 Task: Look for space in Bet Shemesh, Israel from 5th July, 2023 to 10th July, 2023 for 4 adults in price range Rs.9000 to Rs.14000. Place can be entire place with 2 bedrooms having 4 beds and 2 bathrooms. Property type can be house, flat, guest house. Amenities needed are: washing machine. Booking option can be shelf check-in. Required host language is English.
Action: Mouse moved to (430, 50)
Screenshot: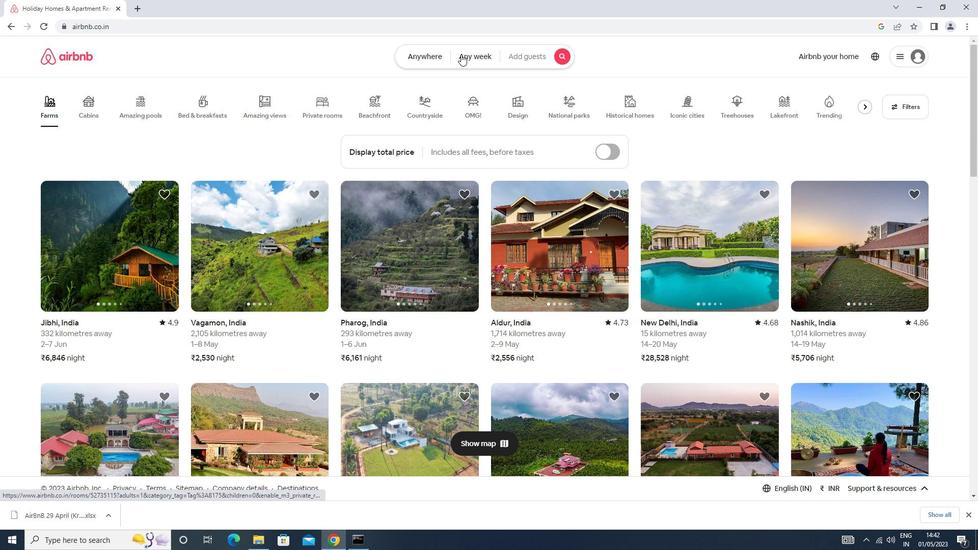 
Action: Mouse pressed left at (430, 50)
Screenshot: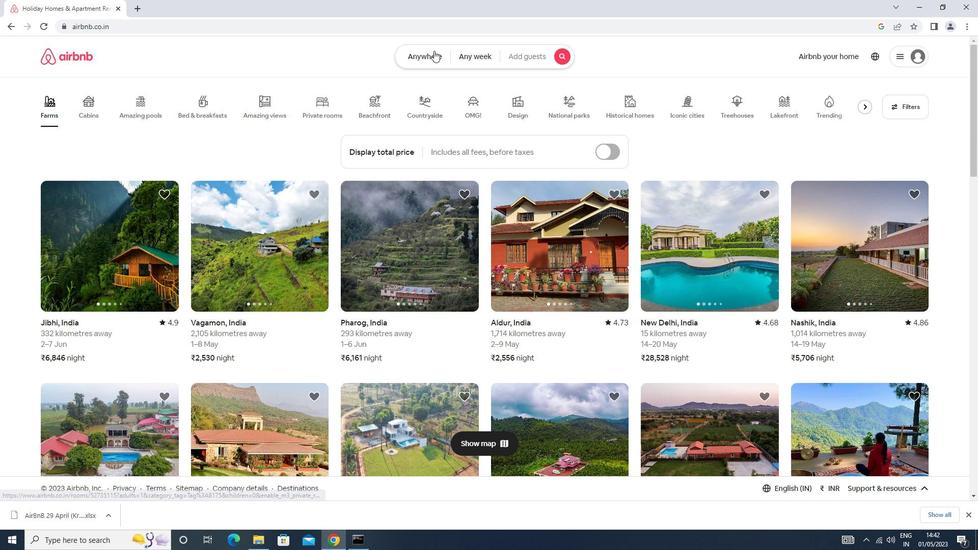 
Action: Mouse moved to (404, 96)
Screenshot: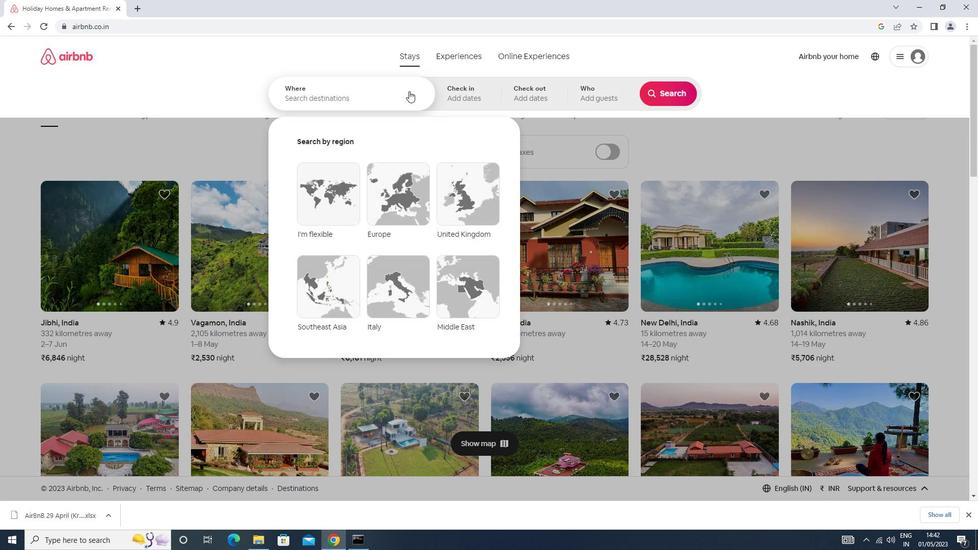 
Action: Mouse pressed left at (404, 96)
Screenshot: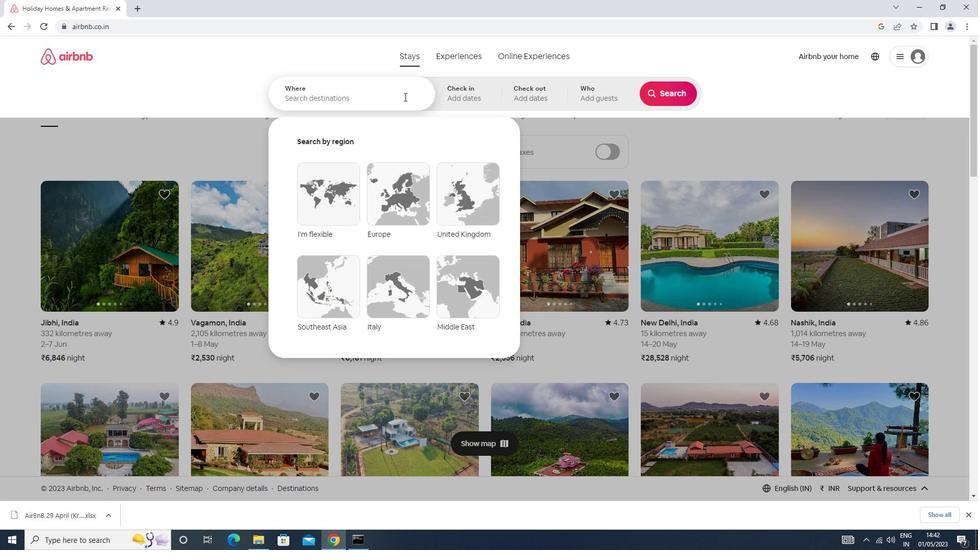 
Action: Mouse moved to (403, 96)
Screenshot: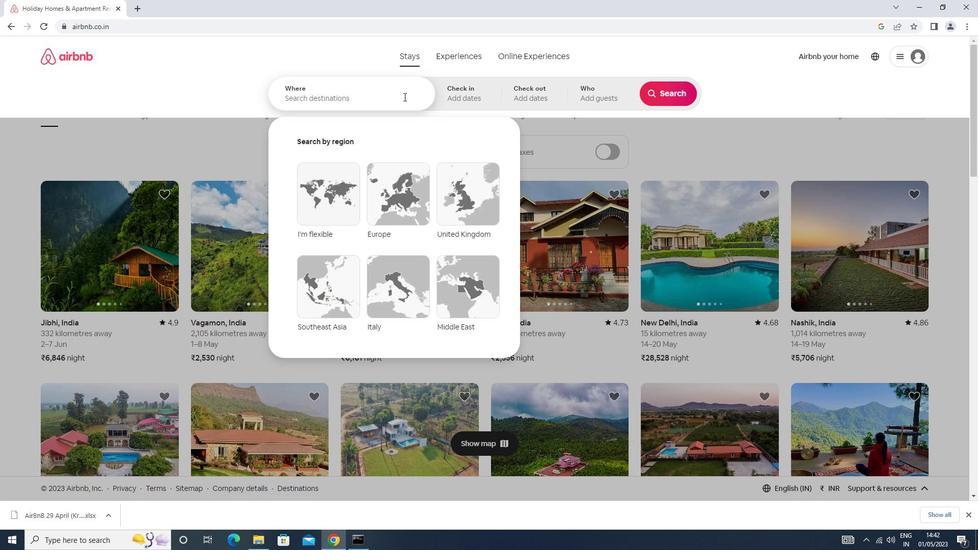 
Action: Key pressed bet<Key.space>shemesh<Key.down><Key.enter>
Screenshot: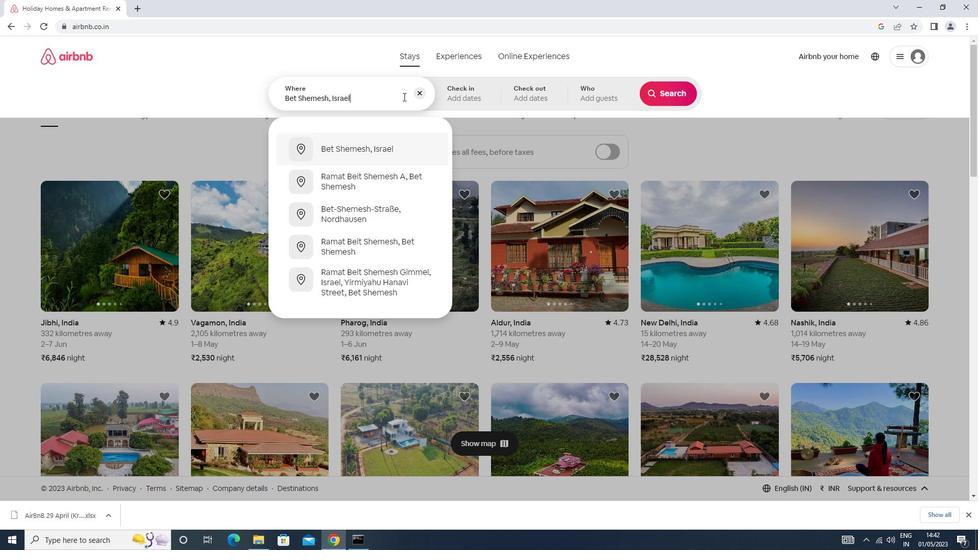 
Action: Mouse moved to (664, 170)
Screenshot: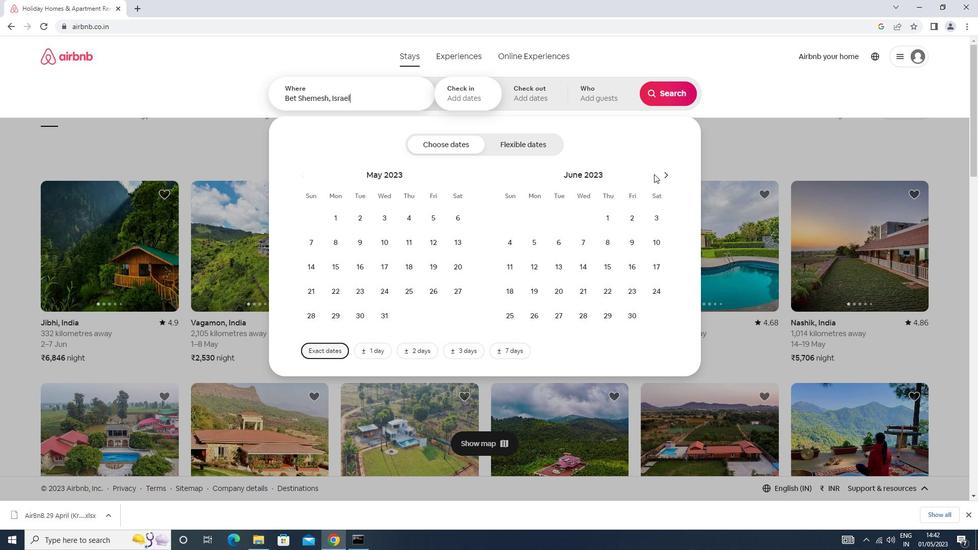 
Action: Mouse pressed left at (664, 170)
Screenshot: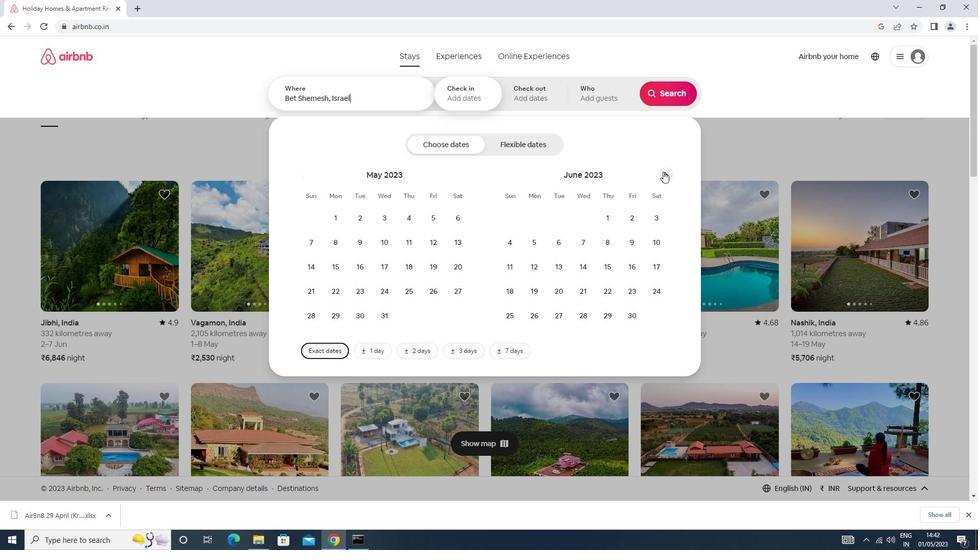
Action: Mouse moved to (586, 238)
Screenshot: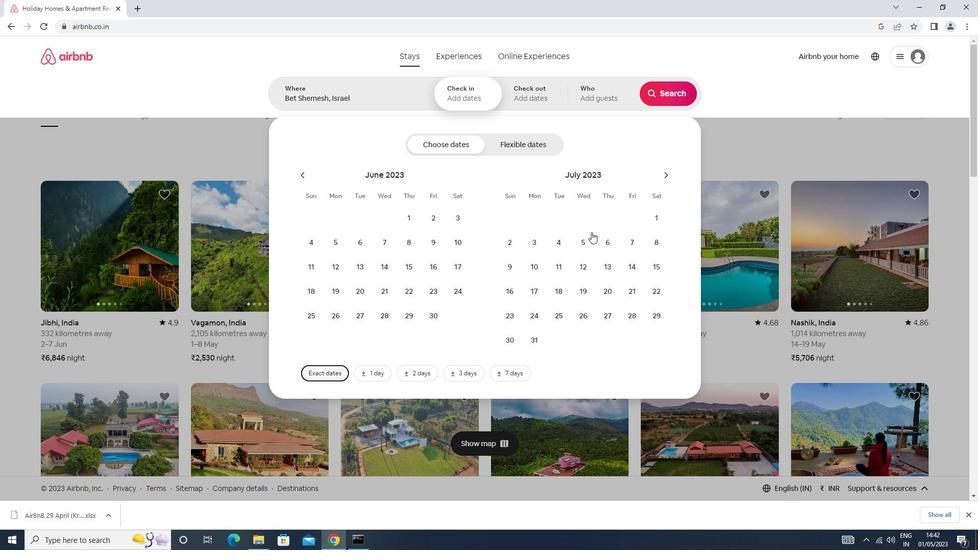 
Action: Mouse pressed left at (586, 238)
Screenshot: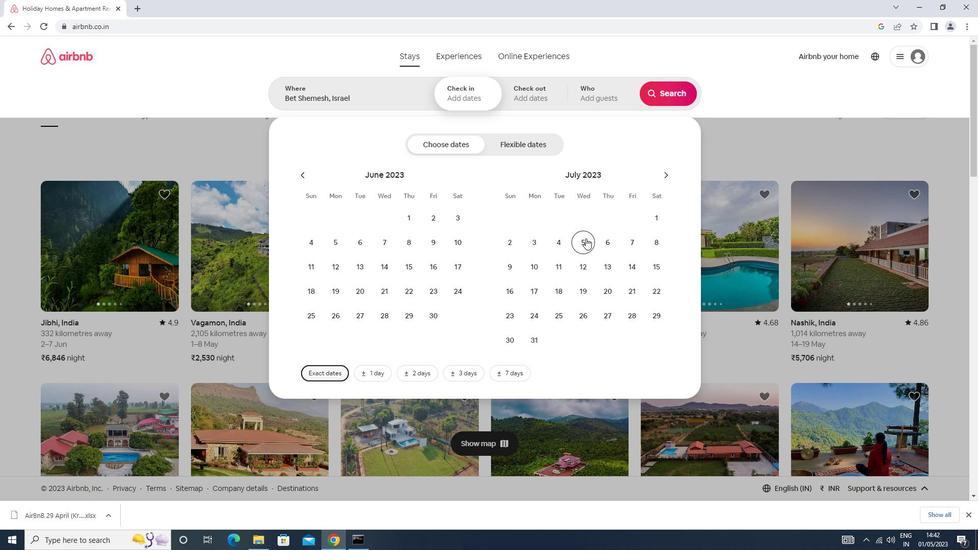 
Action: Mouse moved to (533, 262)
Screenshot: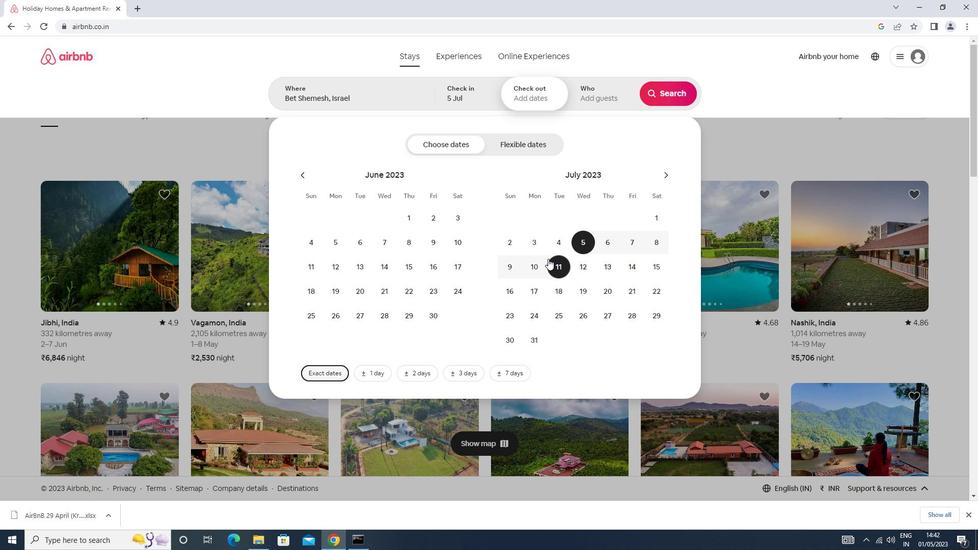 
Action: Mouse pressed left at (533, 262)
Screenshot: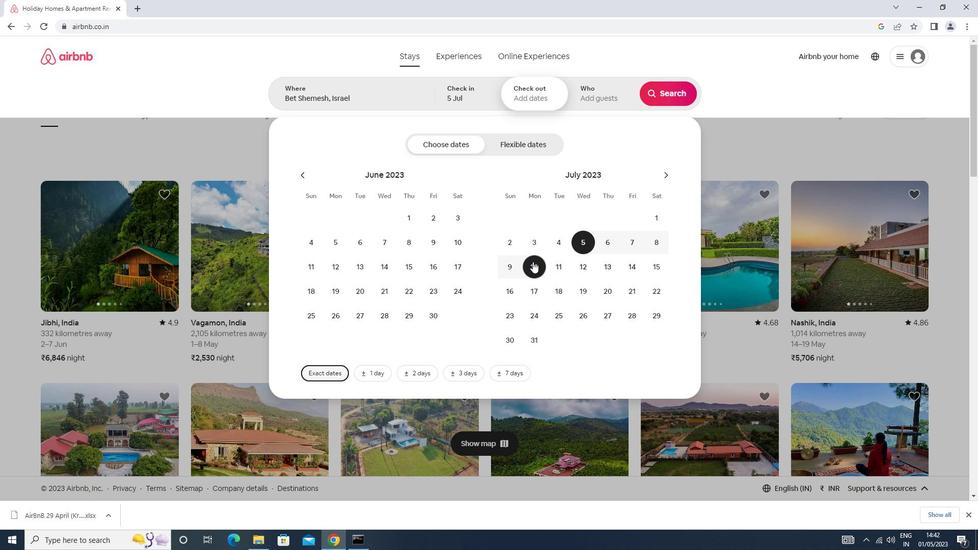 
Action: Mouse moved to (585, 97)
Screenshot: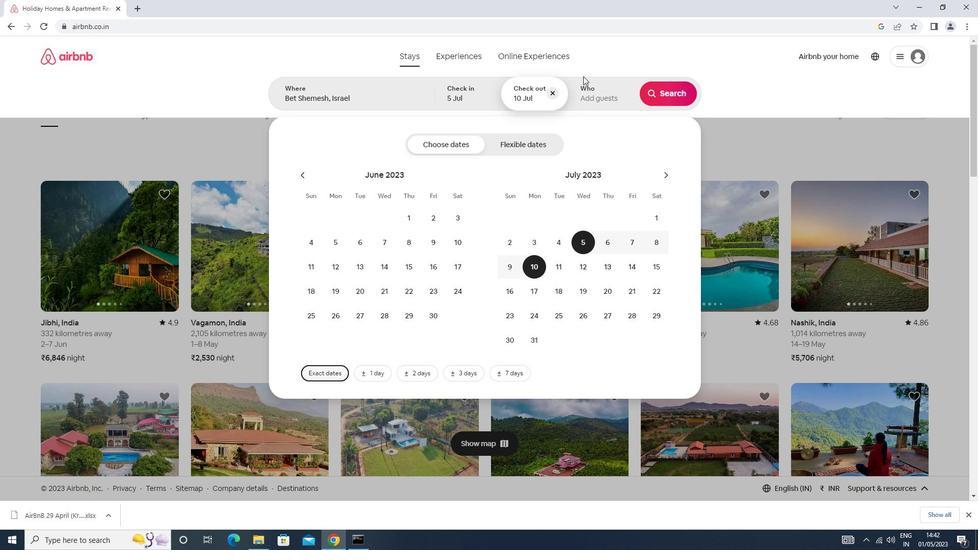 
Action: Mouse pressed left at (585, 97)
Screenshot: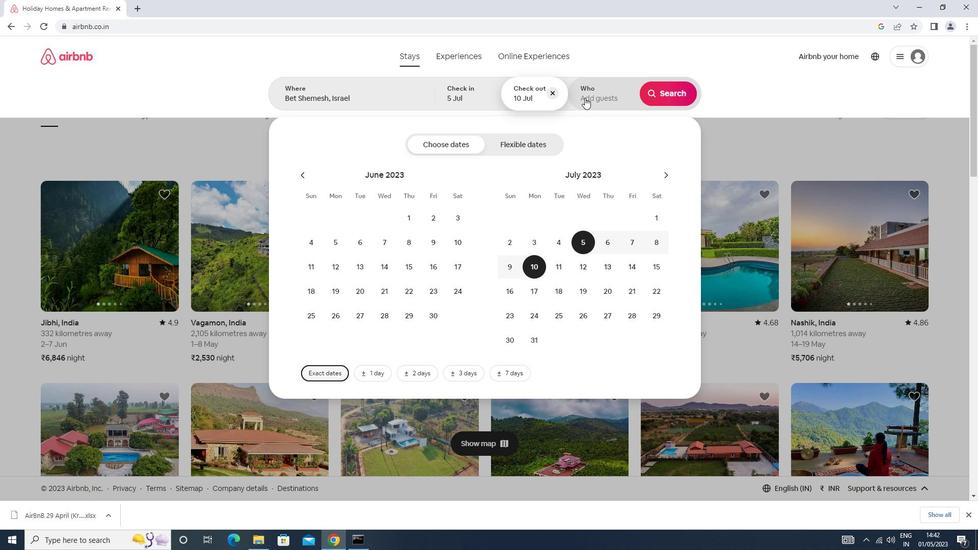 
Action: Mouse moved to (676, 145)
Screenshot: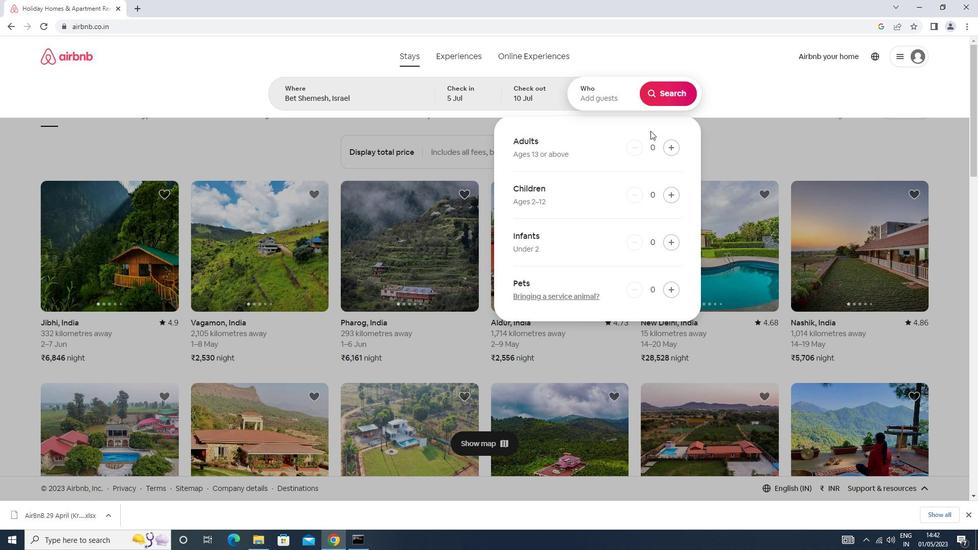 
Action: Mouse pressed left at (676, 145)
Screenshot: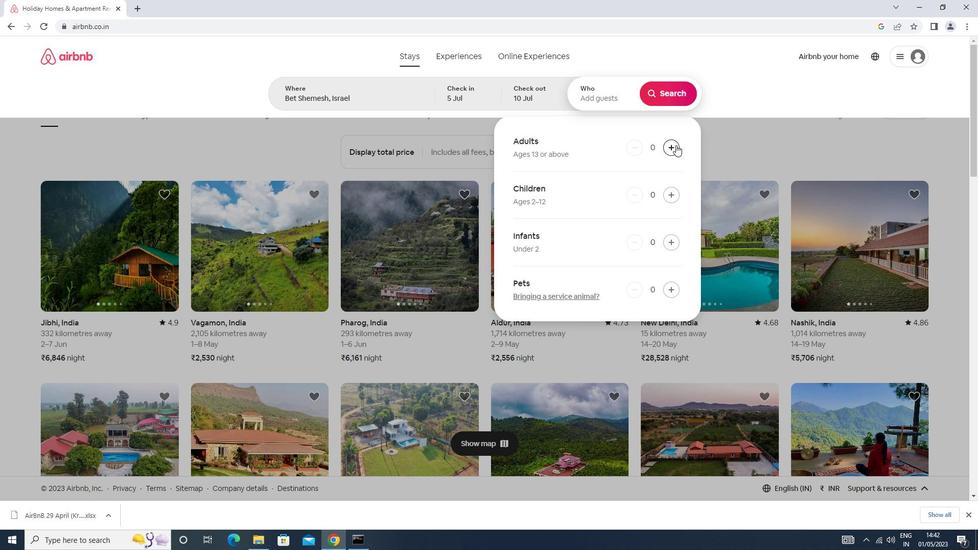 
Action: Mouse moved to (676, 145)
Screenshot: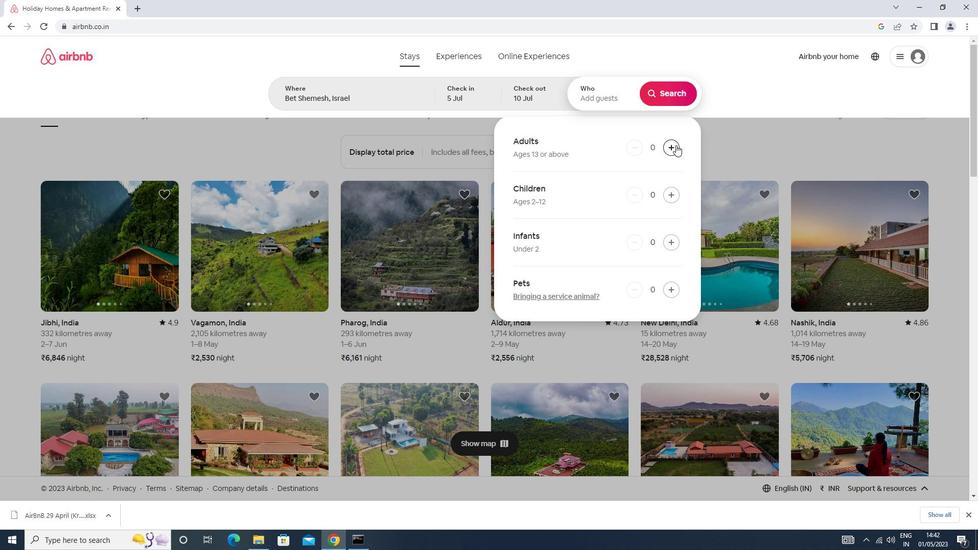 
Action: Mouse pressed left at (676, 145)
Screenshot: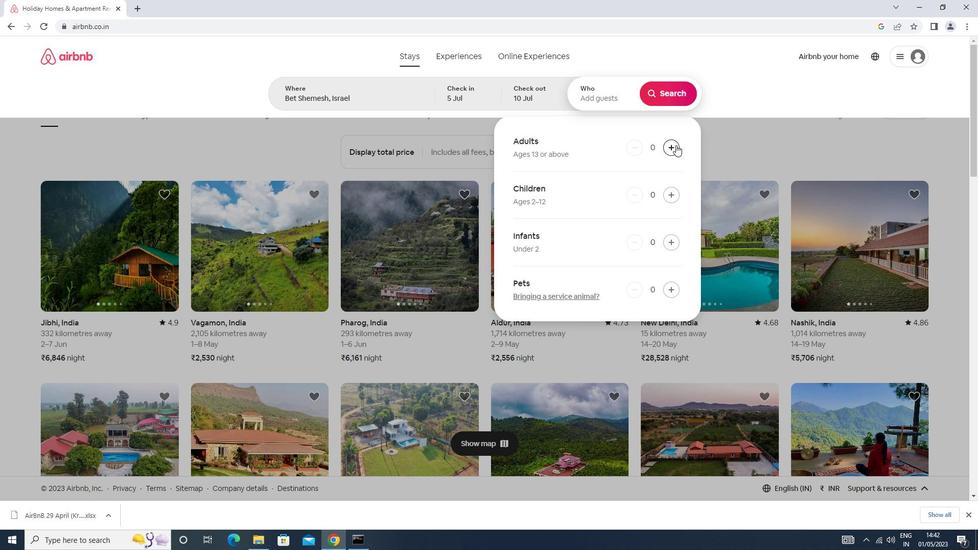 
Action: Mouse moved to (676, 145)
Screenshot: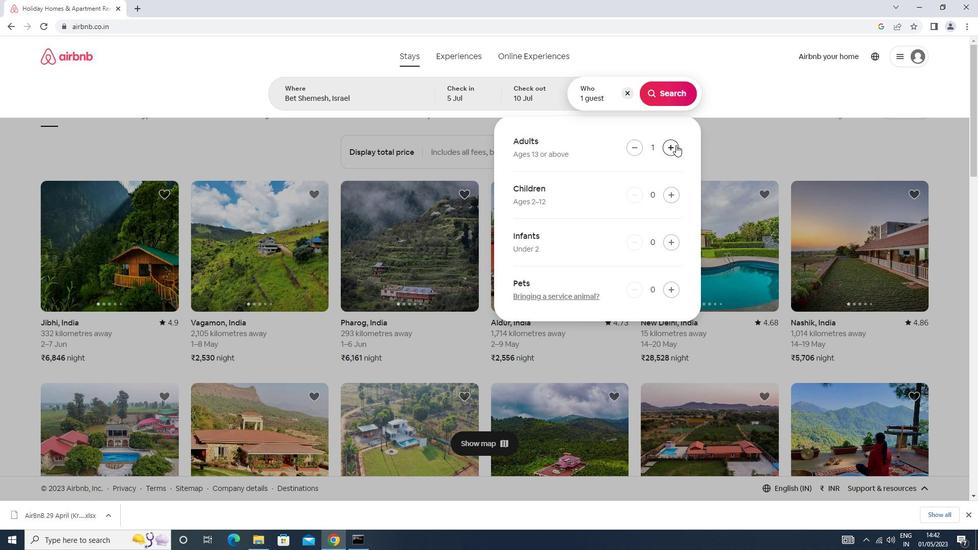 
Action: Mouse pressed left at (676, 145)
Screenshot: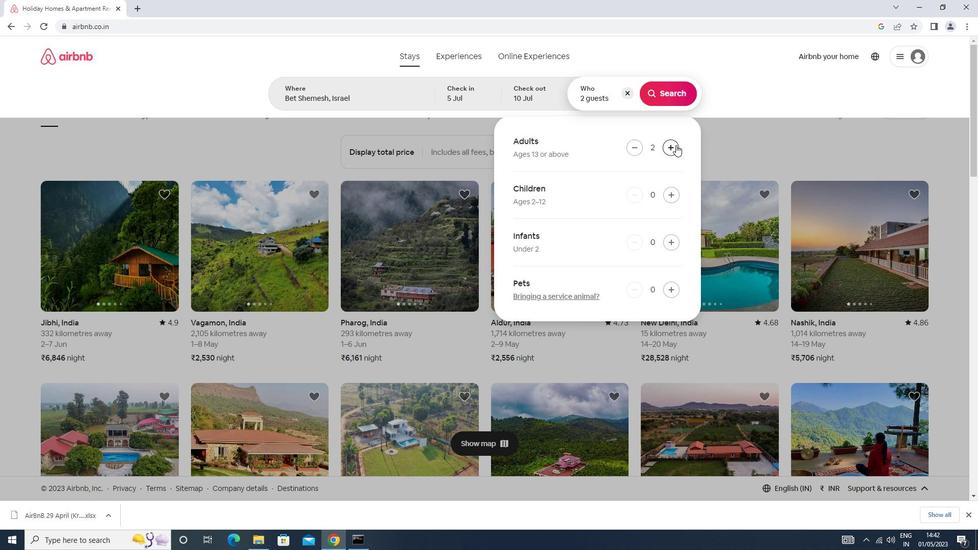 
Action: Mouse moved to (676, 145)
Screenshot: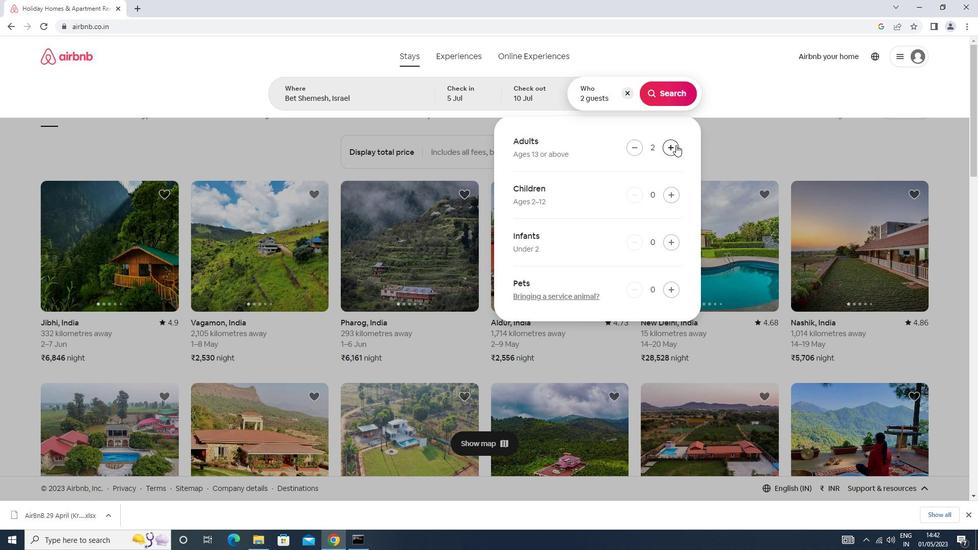 
Action: Mouse pressed left at (676, 145)
Screenshot: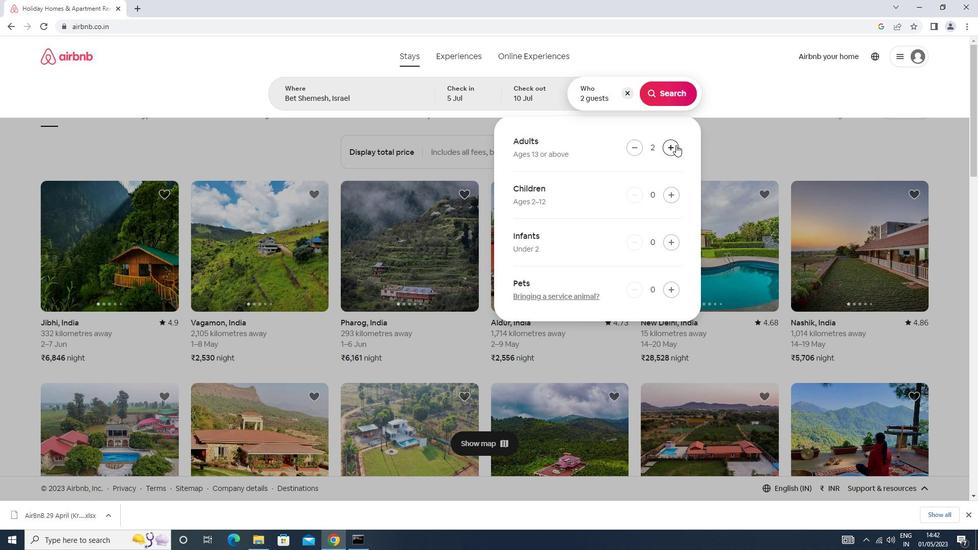 
Action: Mouse moved to (667, 89)
Screenshot: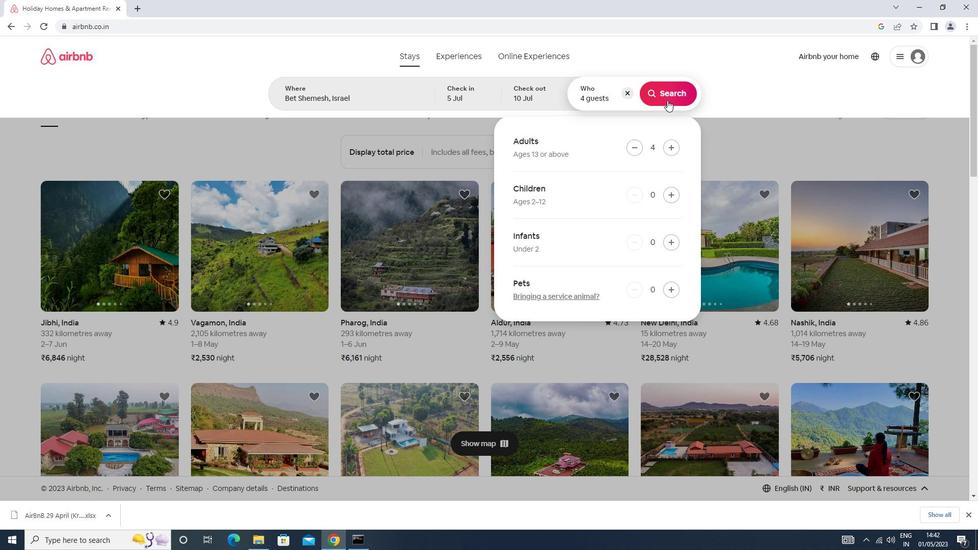 
Action: Mouse pressed left at (667, 89)
Screenshot: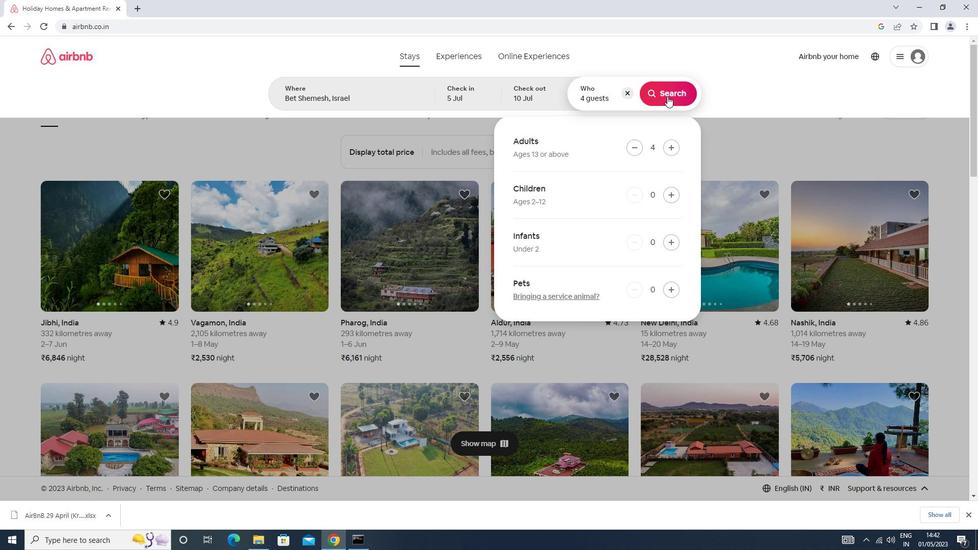 
Action: Mouse moved to (942, 93)
Screenshot: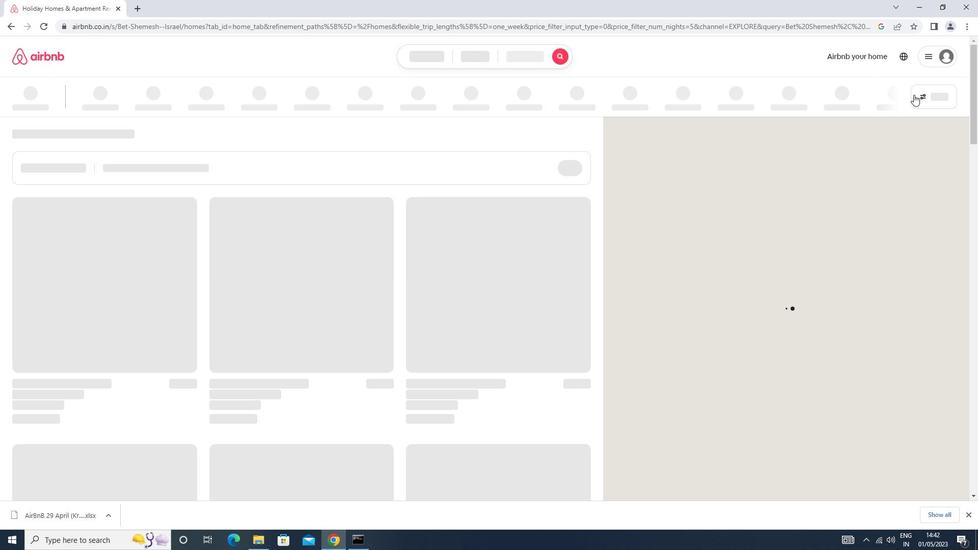 
Action: Mouse pressed left at (942, 93)
Screenshot: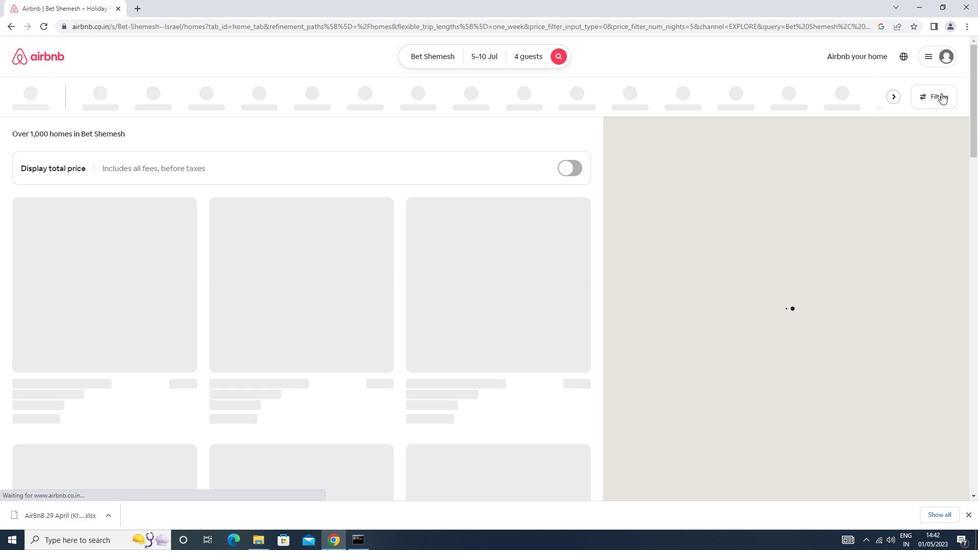 
Action: Mouse moved to (459, 221)
Screenshot: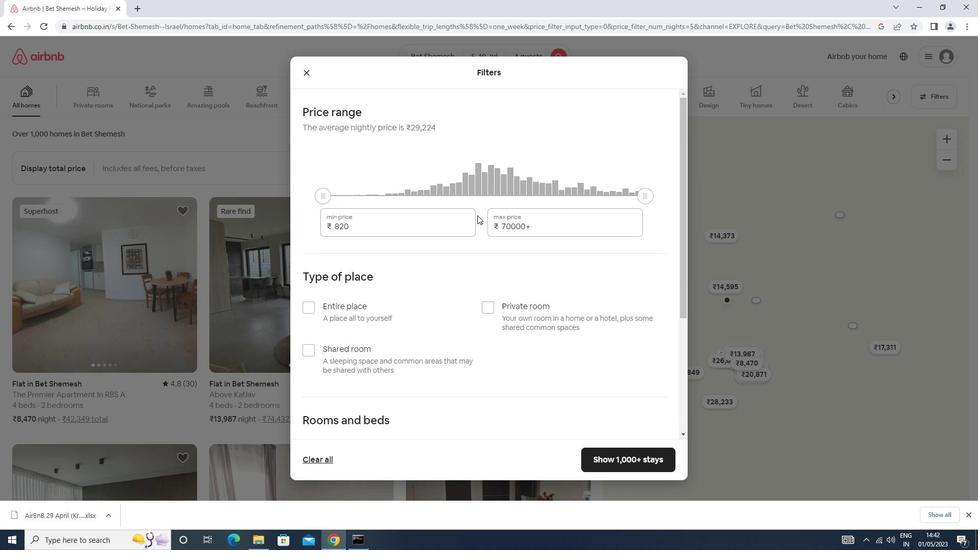 
Action: Mouse pressed left at (459, 221)
Screenshot: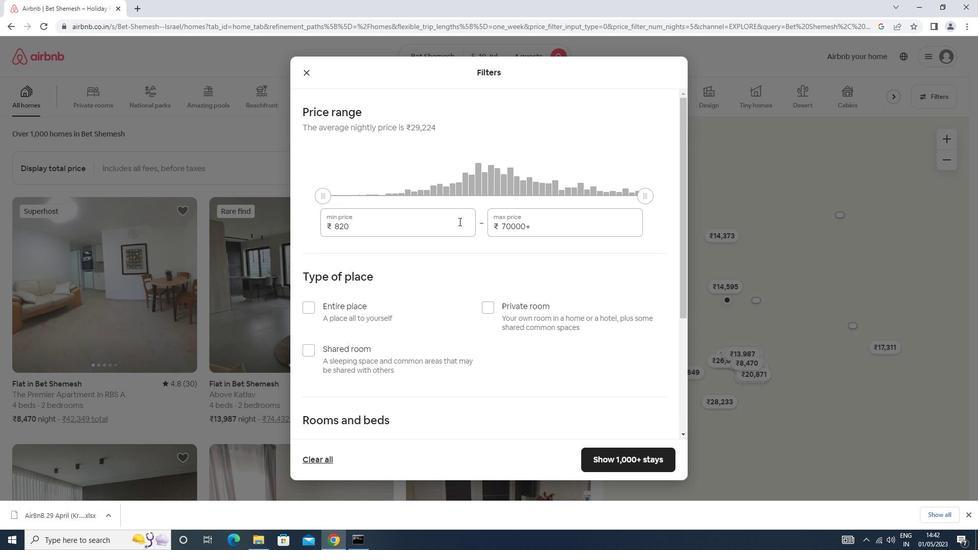 
Action: Mouse moved to (458, 223)
Screenshot: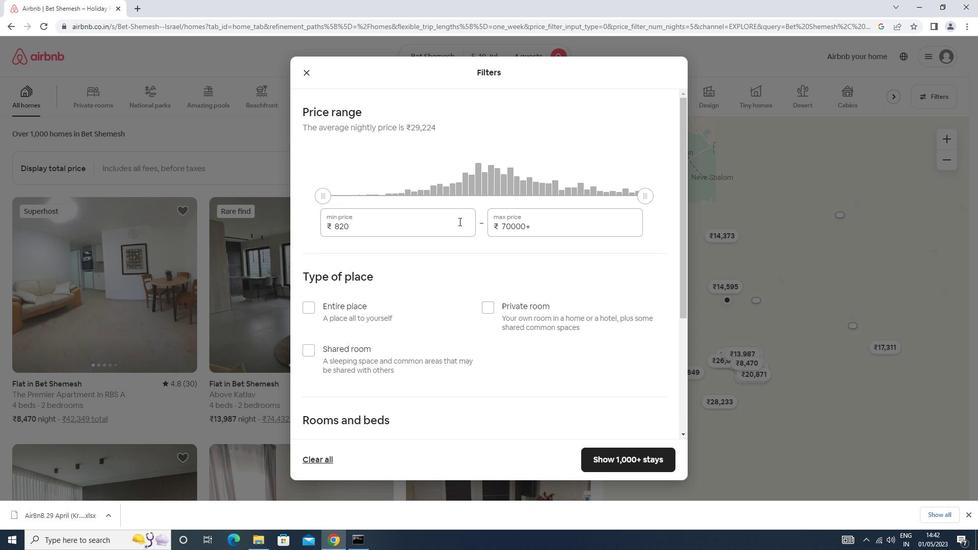 
Action: Key pressed <Key.backspace><Key.backspace><Key.backspace><Key.backspace><Key.backspace><Key.backspace><Key.backspace><Key.backspace><Key.backspace><Key.backspace>9000<Key.tab>14000
Screenshot: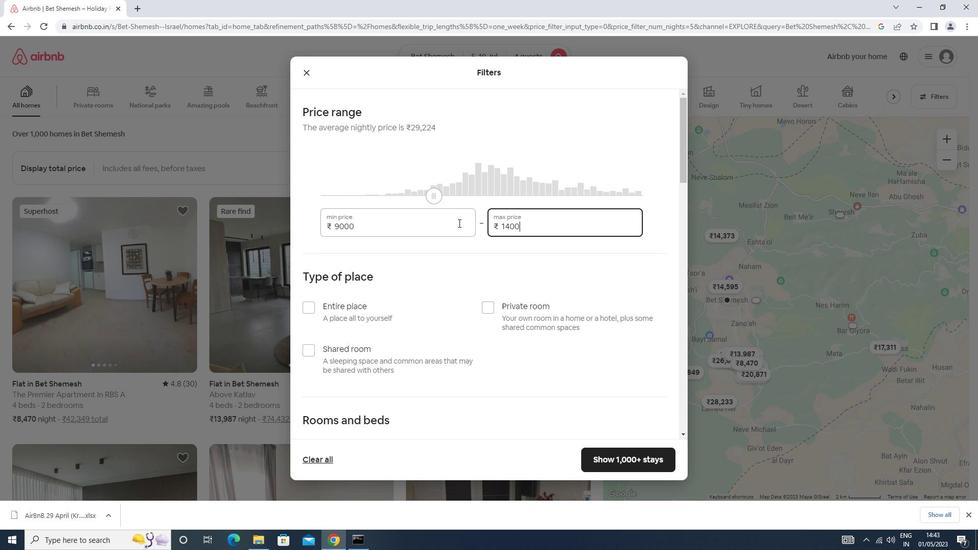 
Action: Mouse moved to (506, 196)
Screenshot: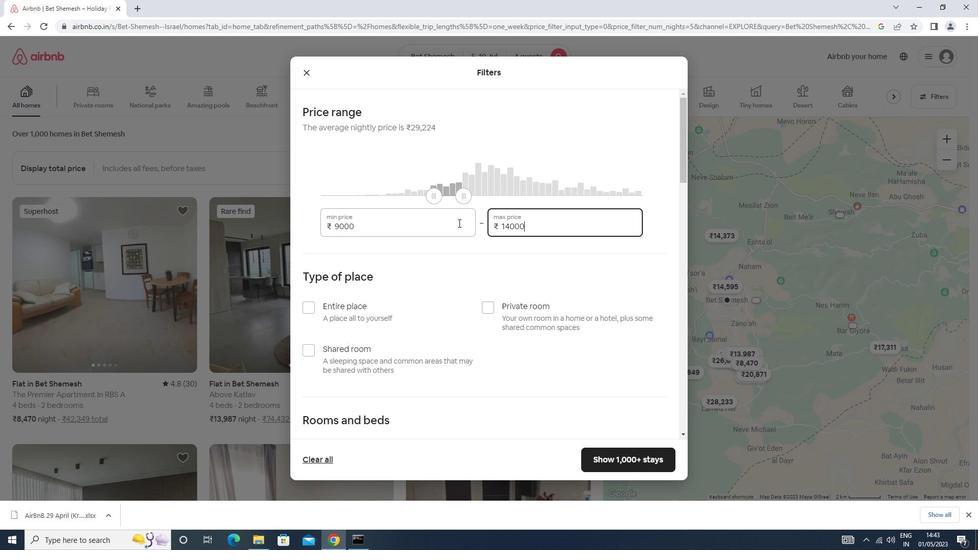 
Action: Mouse scrolled (506, 195) with delta (0, 0)
Screenshot: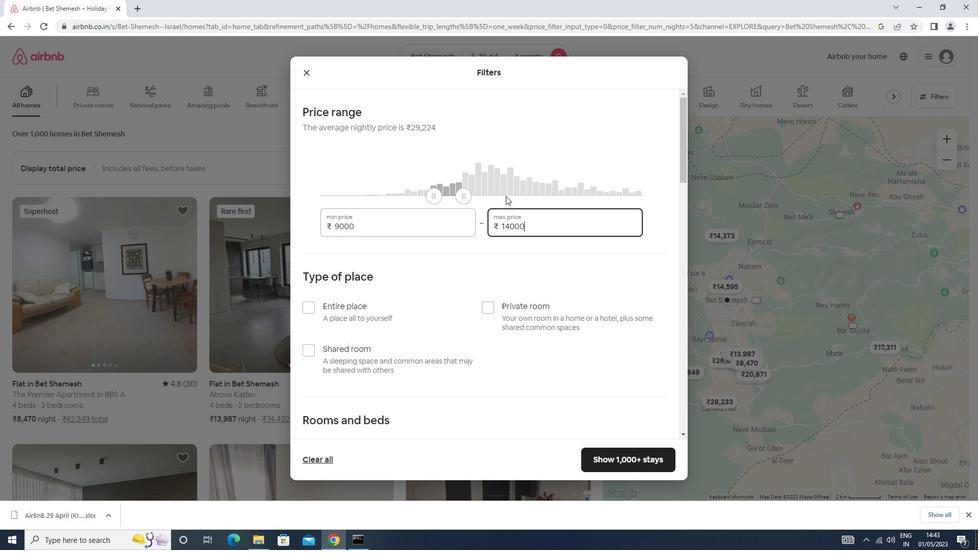 
Action: Mouse scrolled (506, 195) with delta (0, 0)
Screenshot: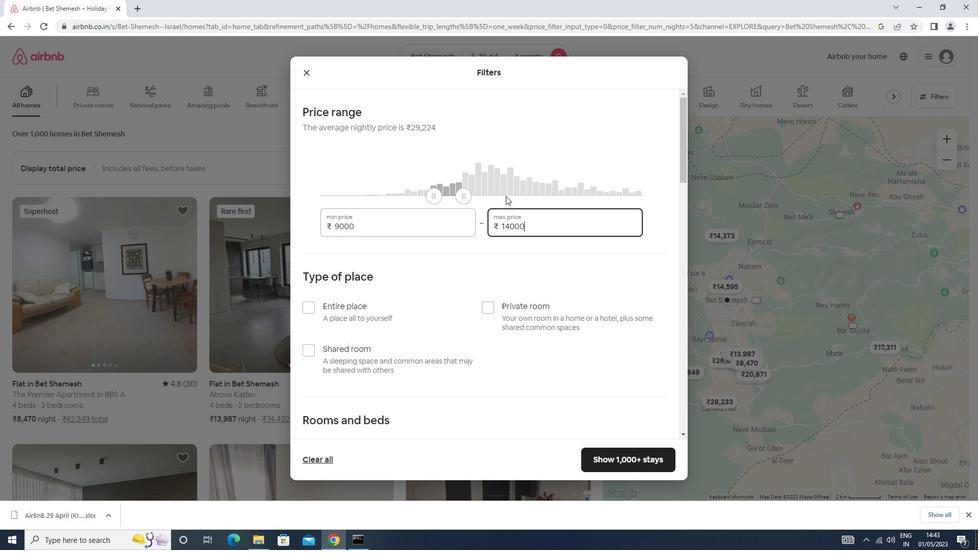 
Action: Mouse moved to (349, 204)
Screenshot: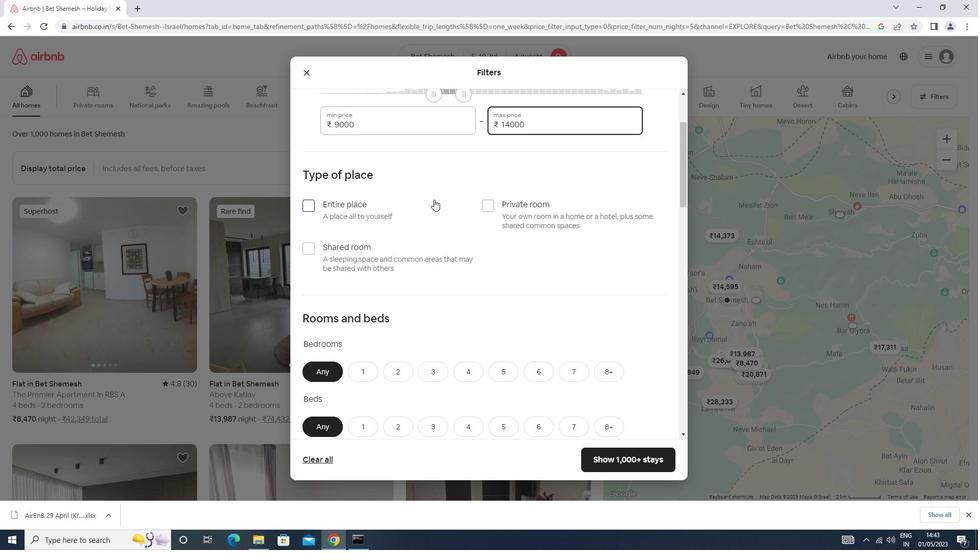 
Action: Mouse pressed left at (349, 204)
Screenshot: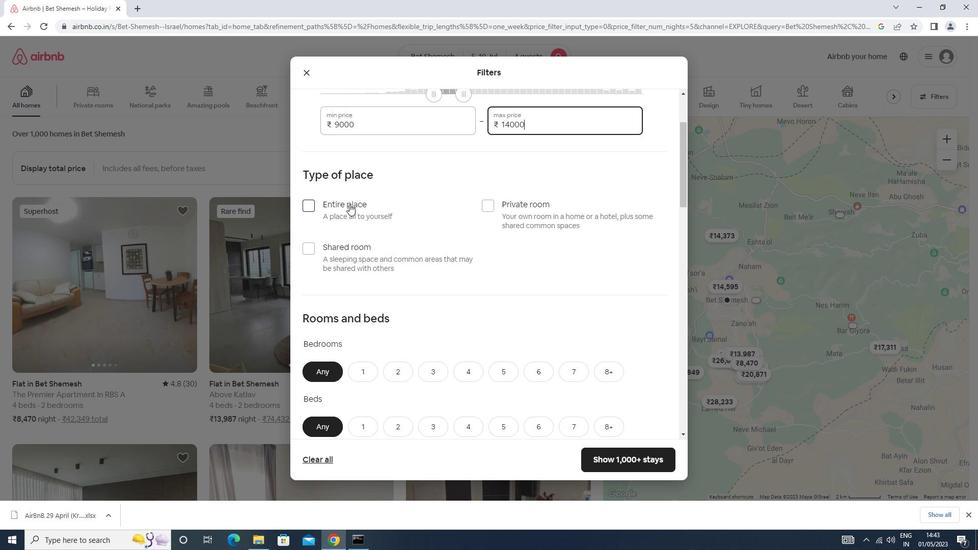 
Action: Mouse moved to (349, 204)
Screenshot: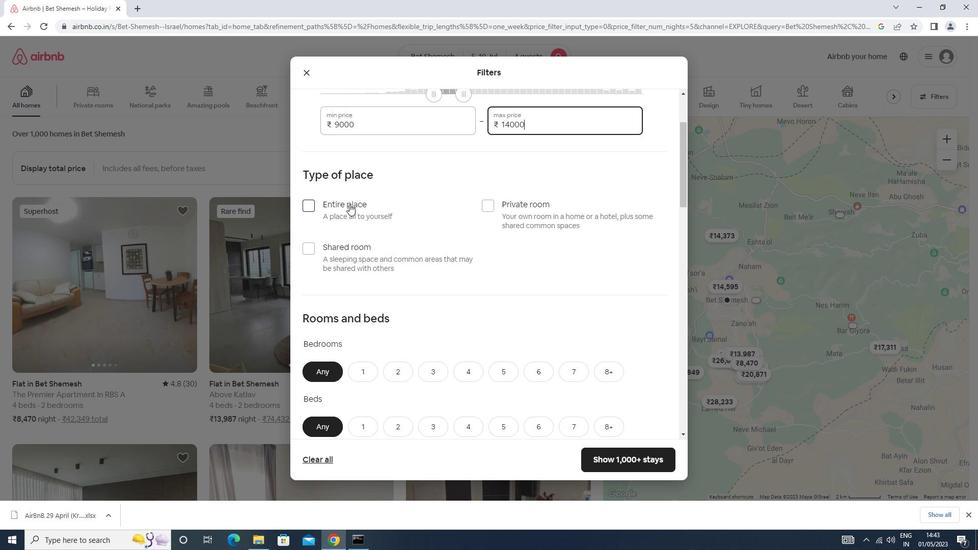 
Action: Mouse scrolled (349, 203) with delta (0, 0)
Screenshot: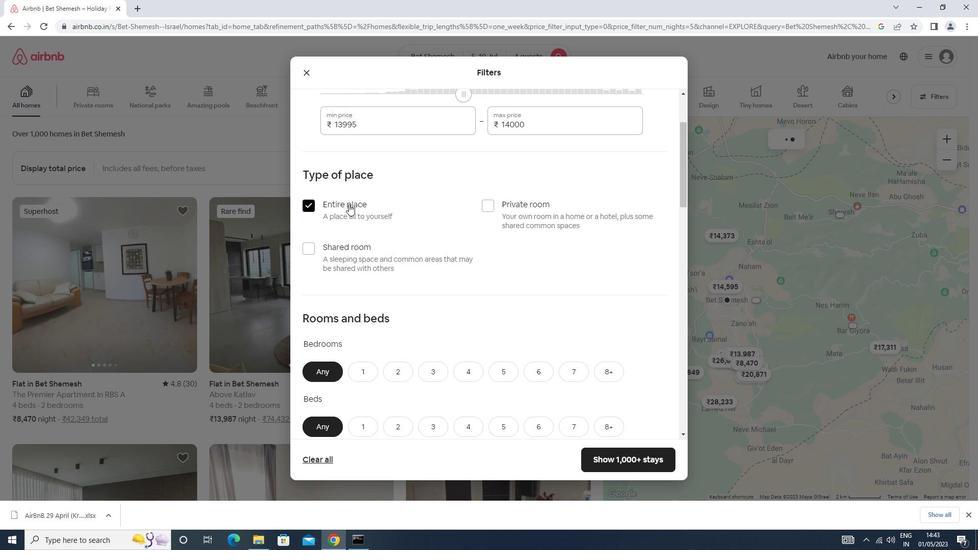 
Action: Mouse scrolled (349, 203) with delta (0, 0)
Screenshot: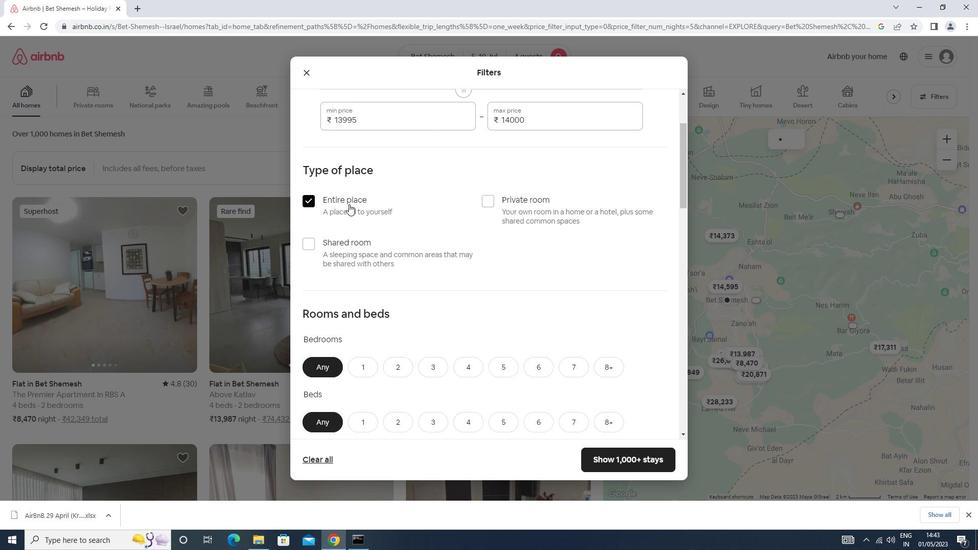 
Action: Mouse moved to (391, 270)
Screenshot: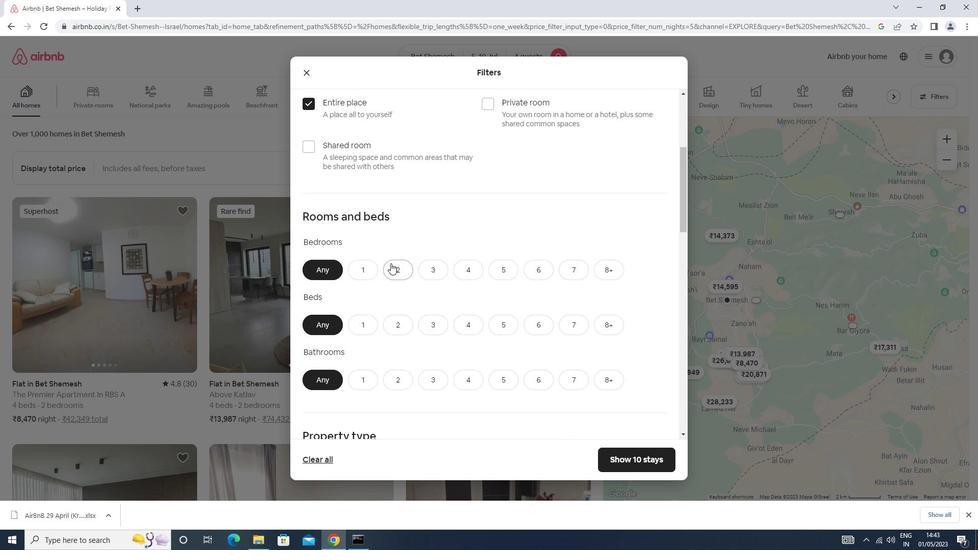
Action: Mouse pressed left at (391, 270)
Screenshot: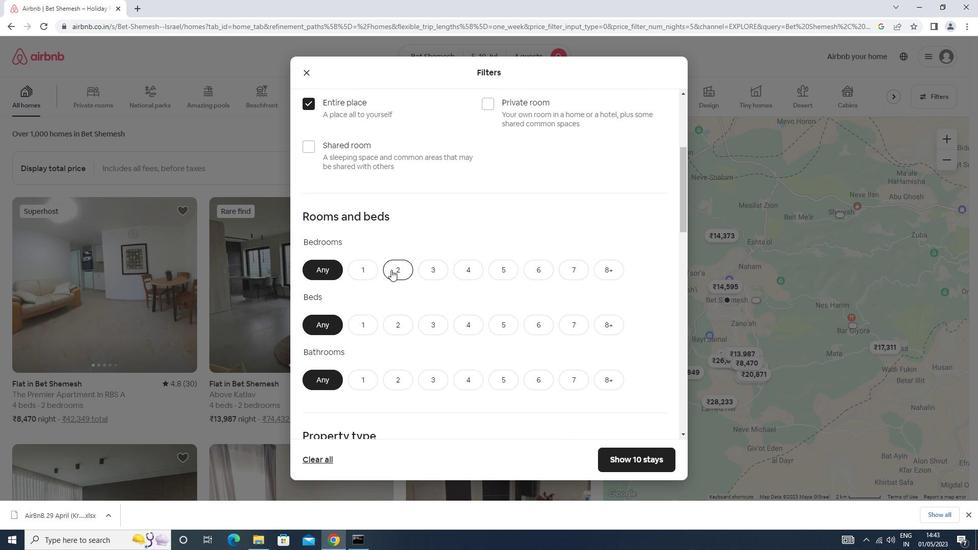 
Action: Mouse moved to (470, 328)
Screenshot: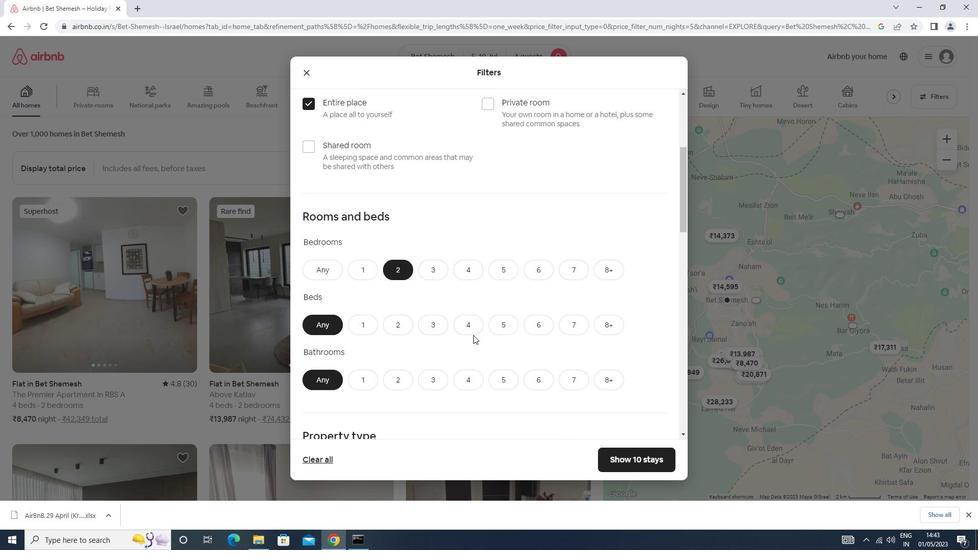 
Action: Mouse pressed left at (470, 328)
Screenshot: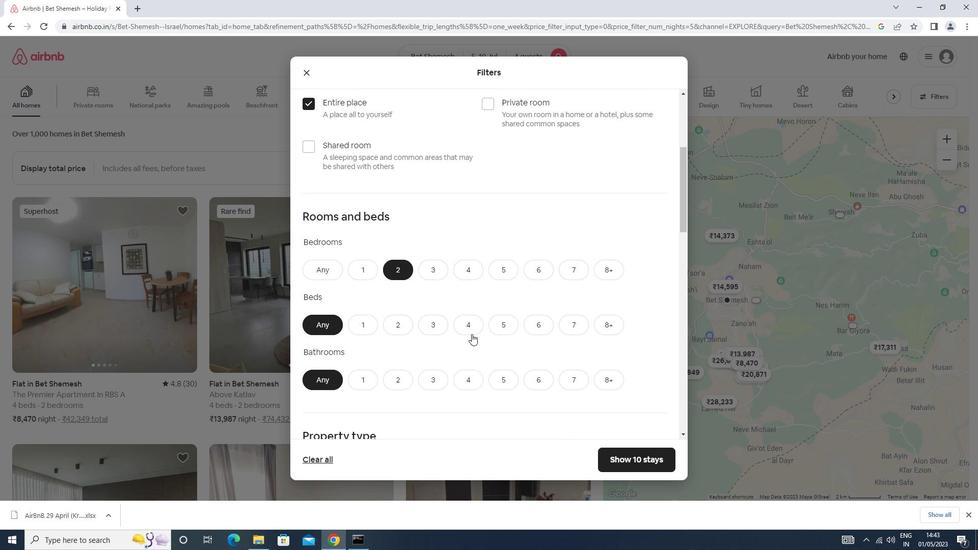 
Action: Mouse moved to (392, 383)
Screenshot: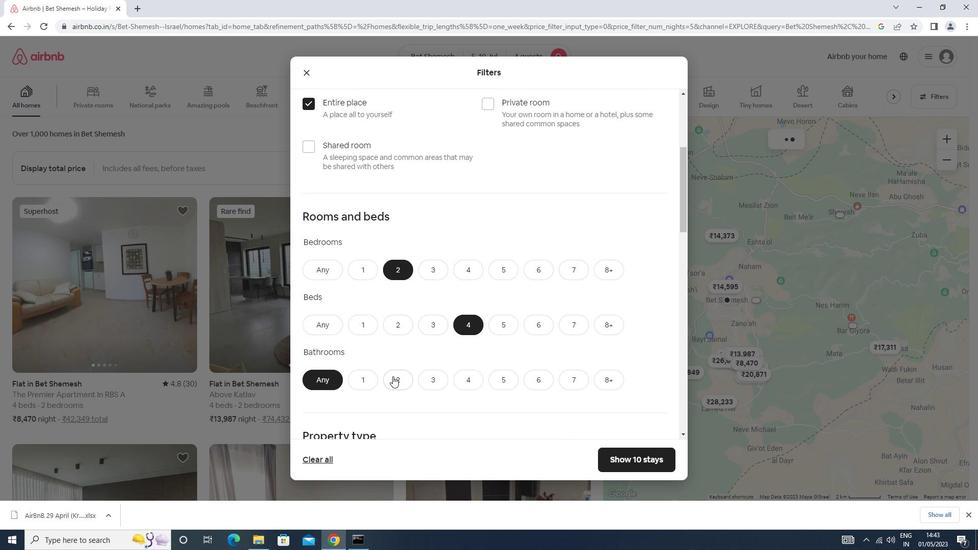 
Action: Mouse pressed left at (392, 383)
Screenshot: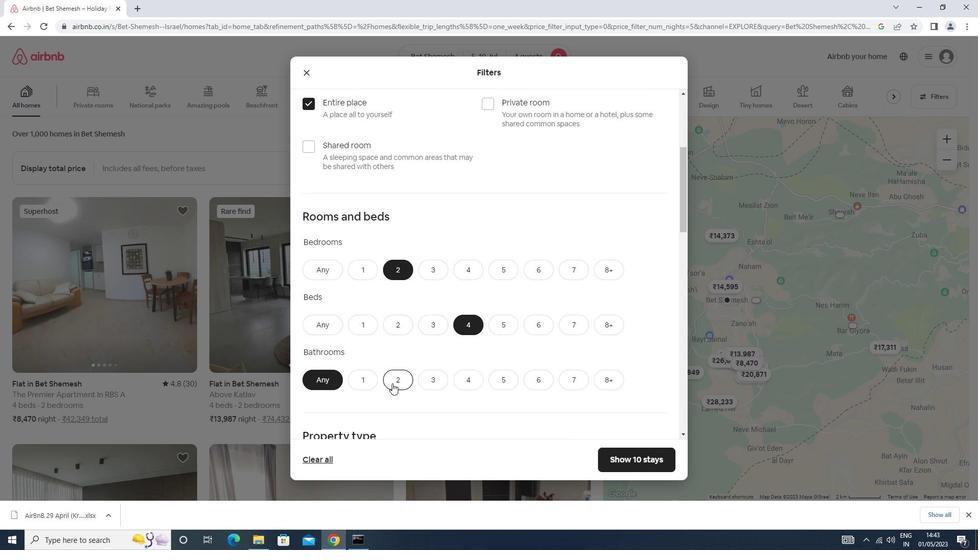 
Action: Mouse moved to (394, 382)
Screenshot: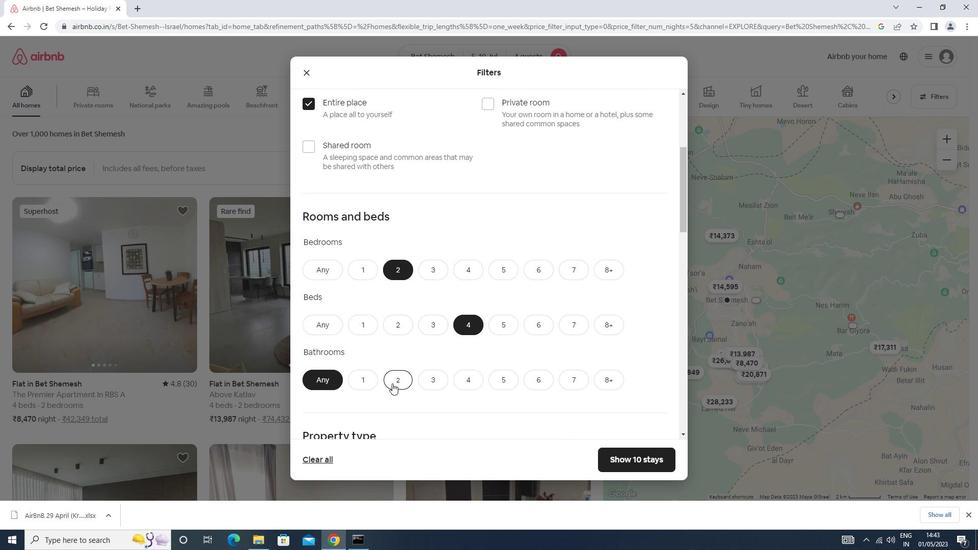 
Action: Mouse scrolled (394, 381) with delta (0, 0)
Screenshot: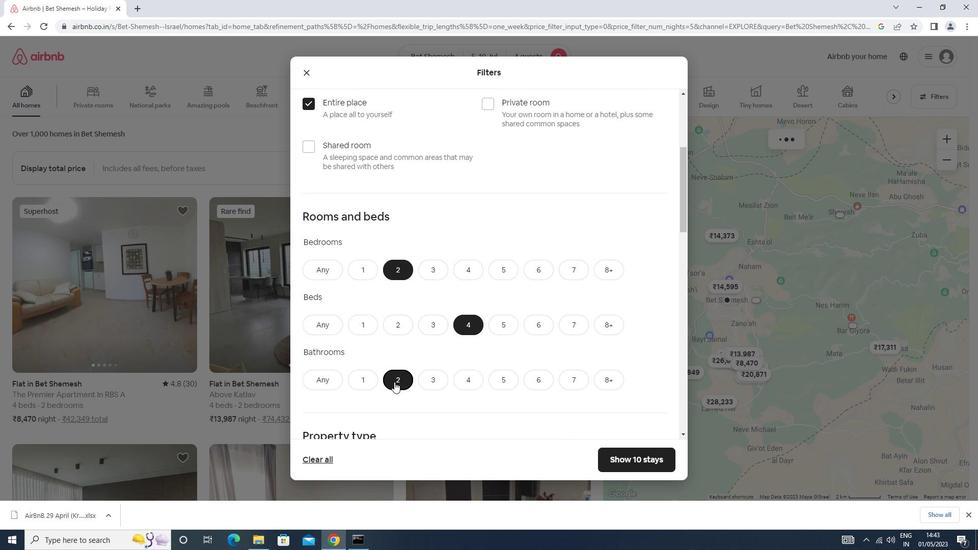 
Action: Mouse scrolled (394, 381) with delta (0, 0)
Screenshot: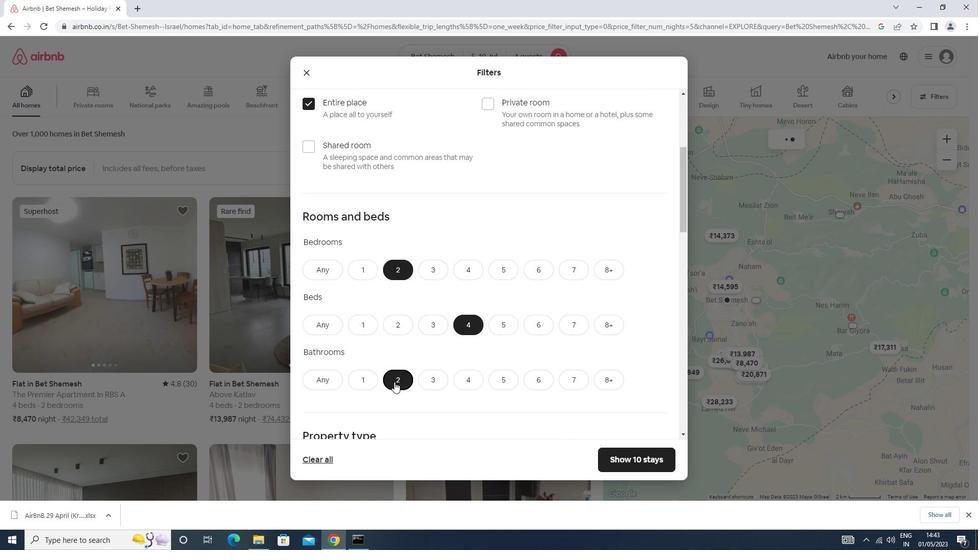 
Action: Mouse scrolled (394, 381) with delta (0, 0)
Screenshot: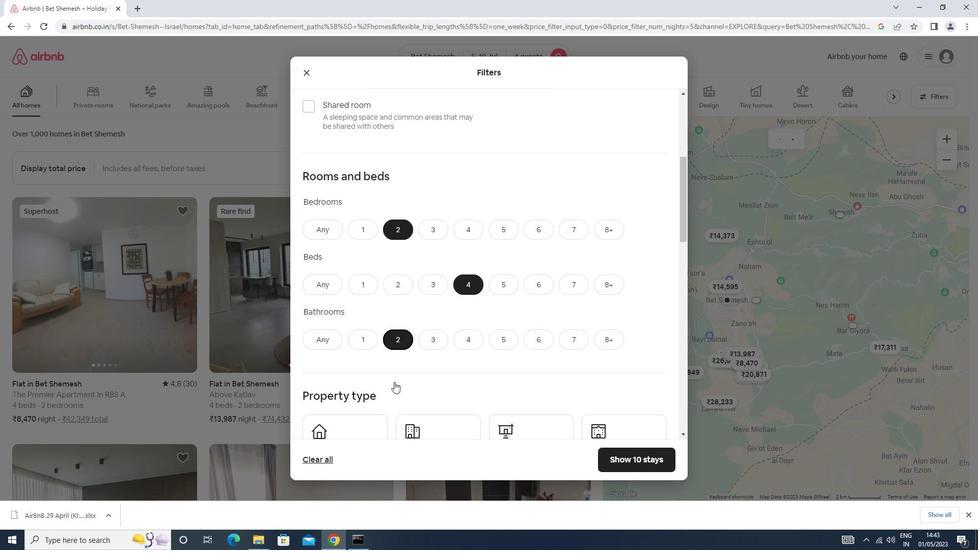 
Action: Mouse scrolled (394, 381) with delta (0, 0)
Screenshot: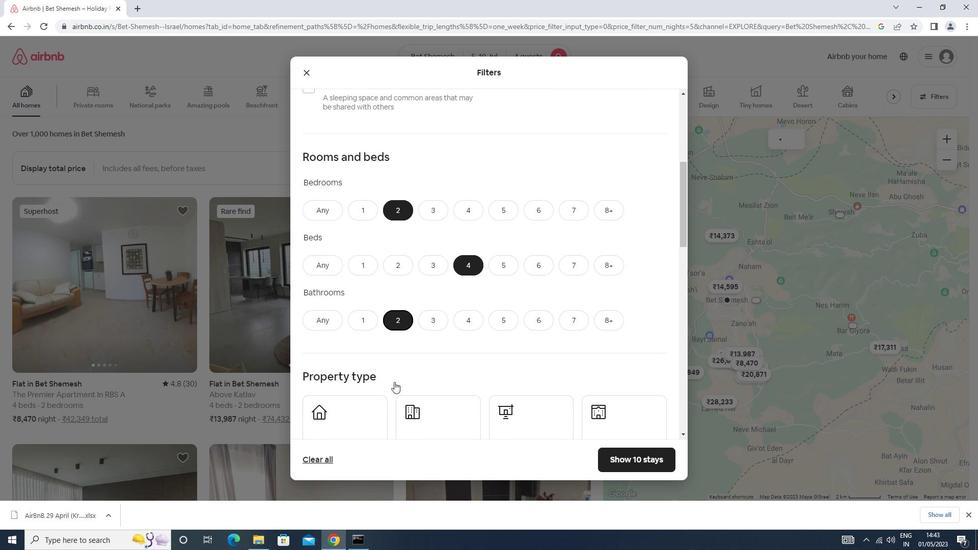 
Action: Mouse moved to (367, 293)
Screenshot: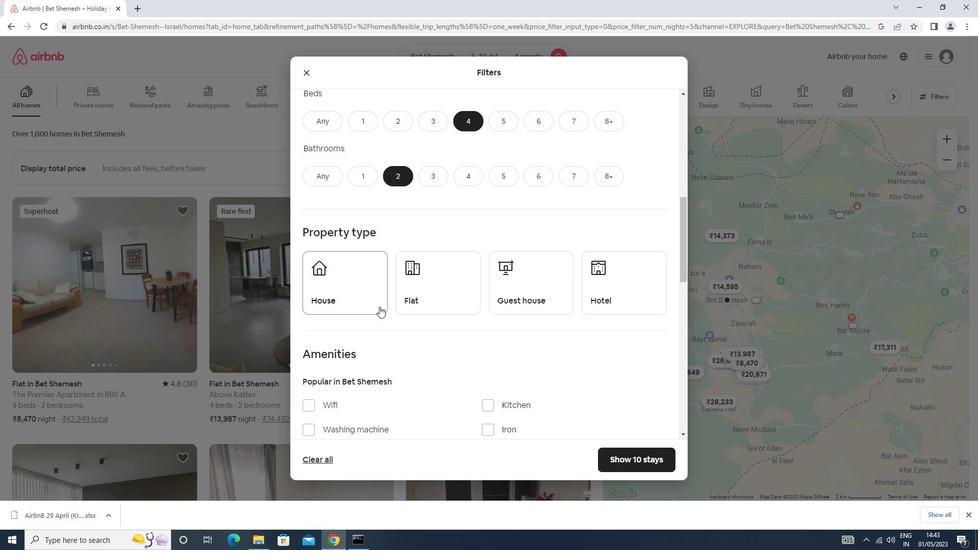 
Action: Mouse pressed left at (367, 293)
Screenshot: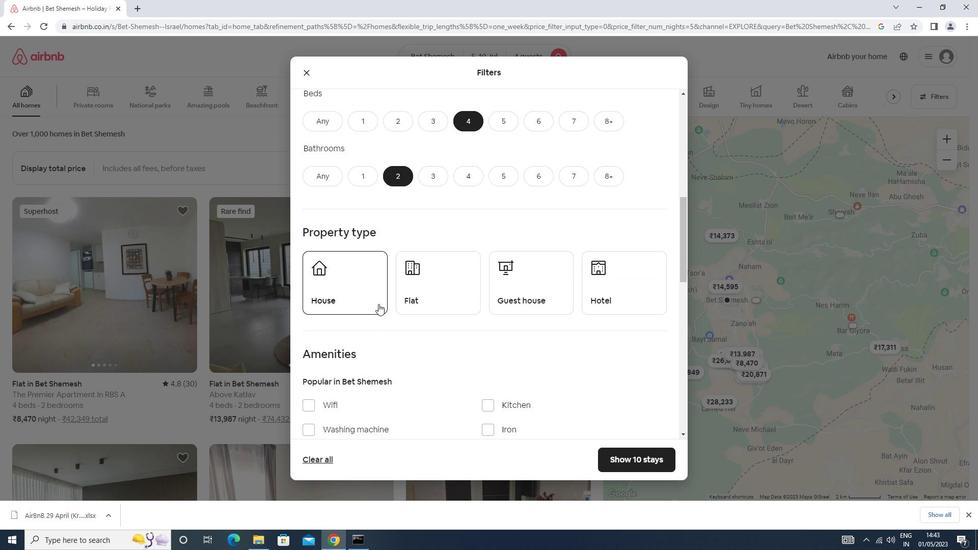 
Action: Mouse moved to (454, 281)
Screenshot: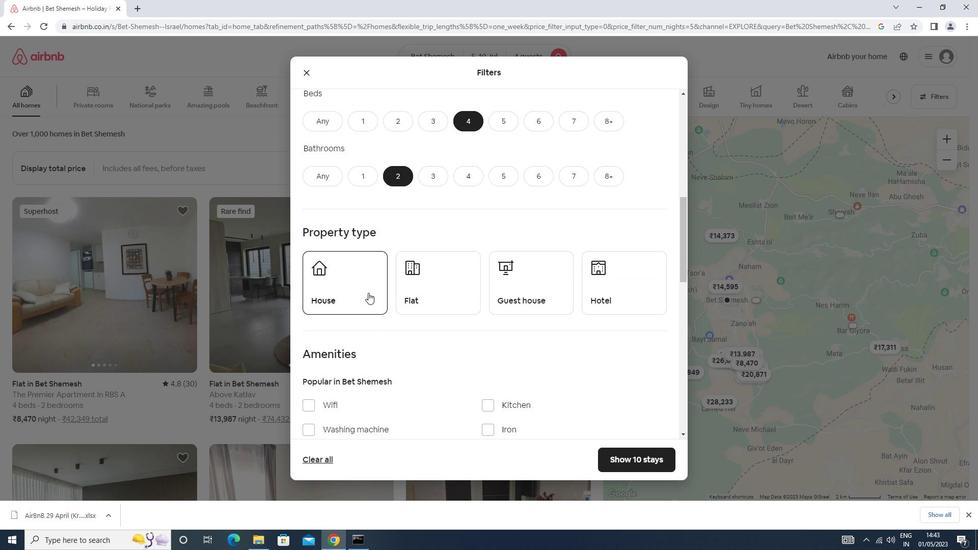 
Action: Mouse pressed left at (454, 281)
Screenshot: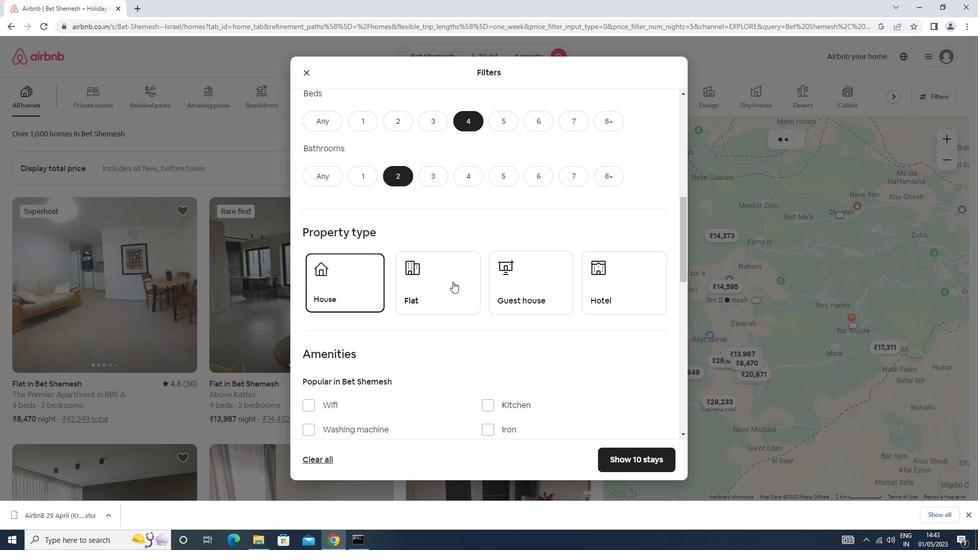 
Action: Mouse moved to (548, 282)
Screenshot: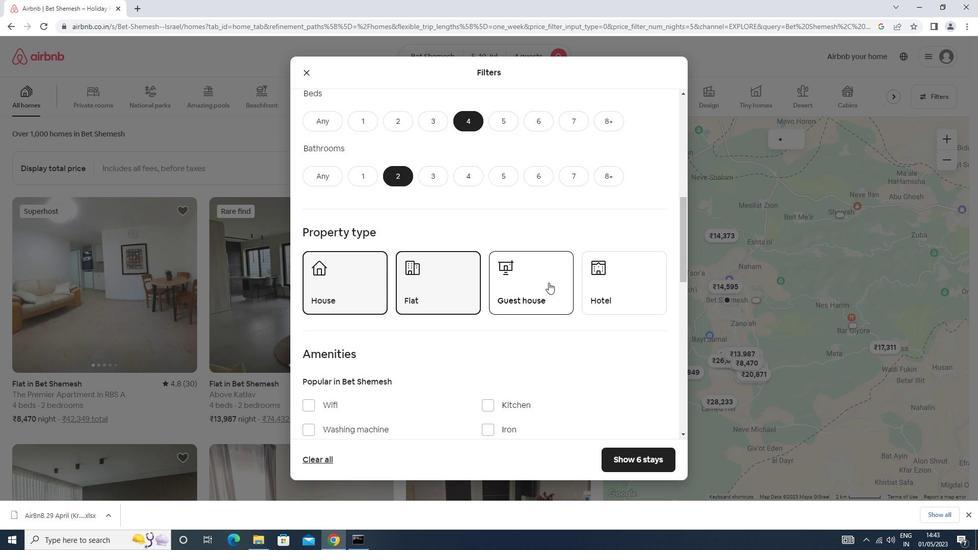 
Action: Mouse pressed left at (548, 282)
Screenshot: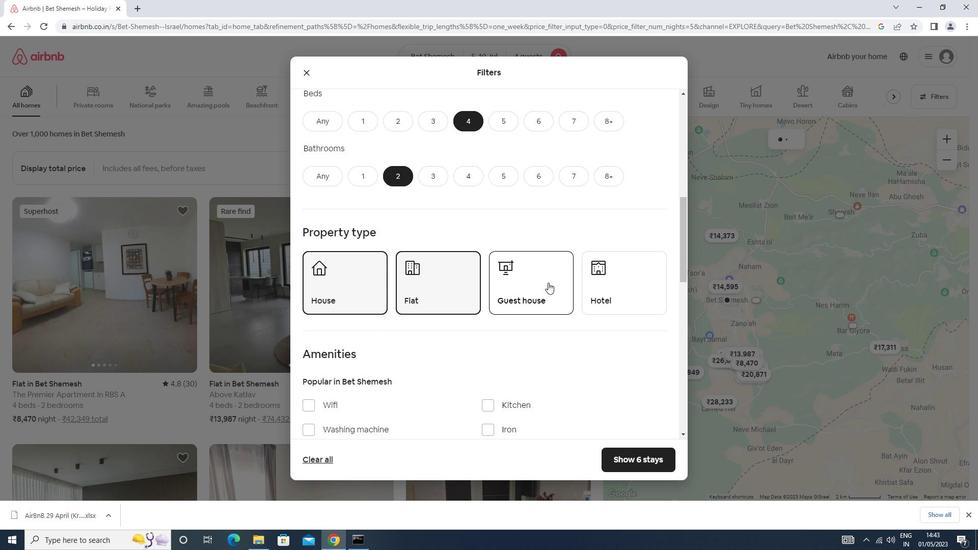
Action: Mouse moved to (545, 278)
Screenshot: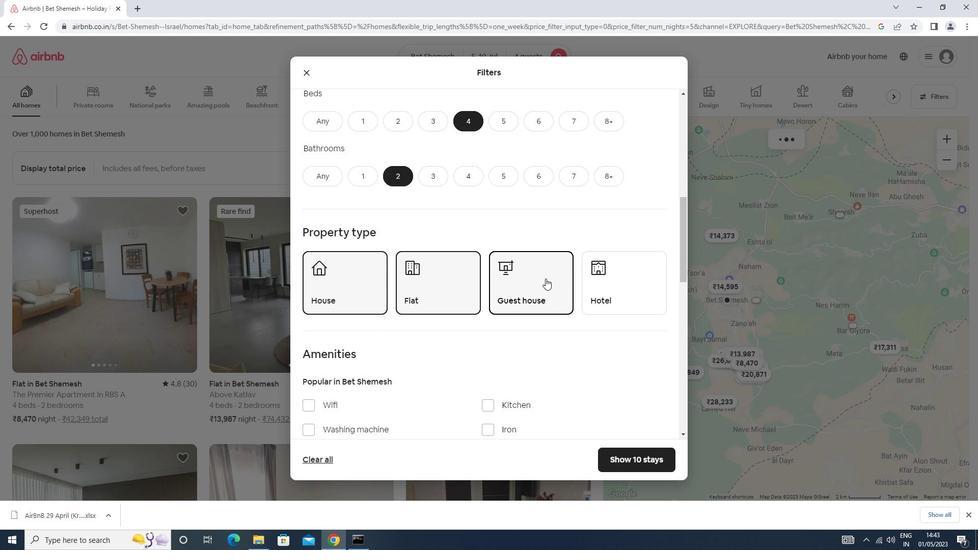 
Action: Mouse scrolled (545, 278) with delta (0, 0)
Screenshot: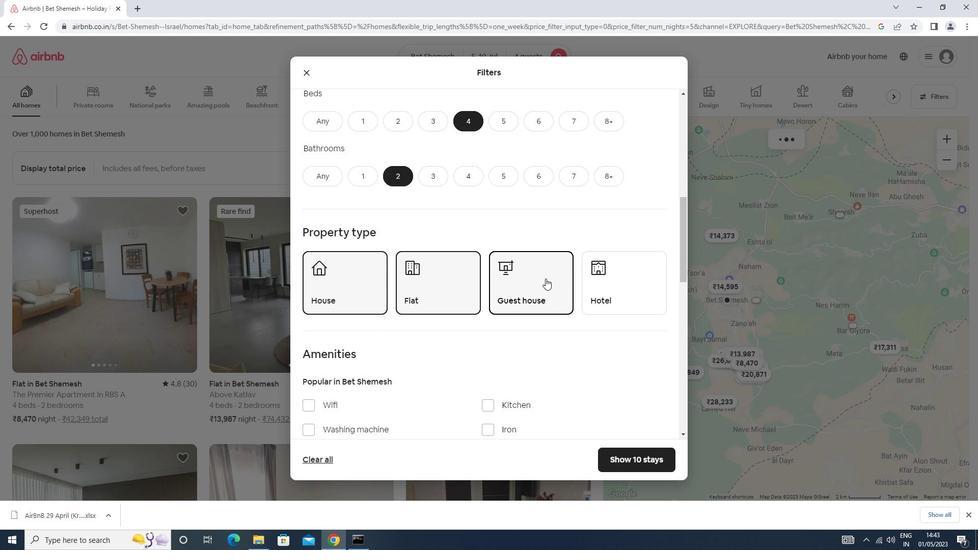 
Action: Mouse scrolled (545, 278) with delta (0, 0)
Screenshot: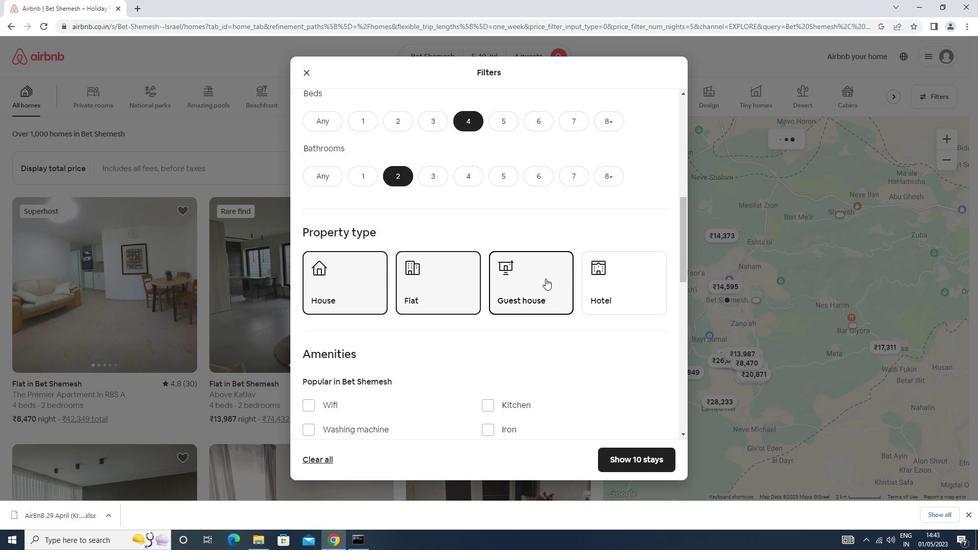 
Action: Mouse scrolled (545, 278) with delta (0, 0)
Screenshot: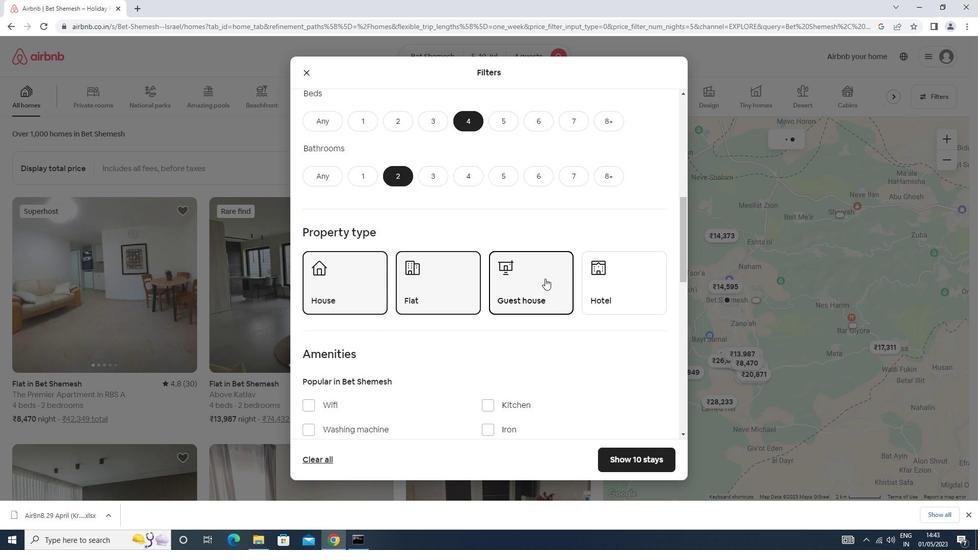 
Action: Mouse scrolled (545, 278) with delta (0, 0)
Screenshot: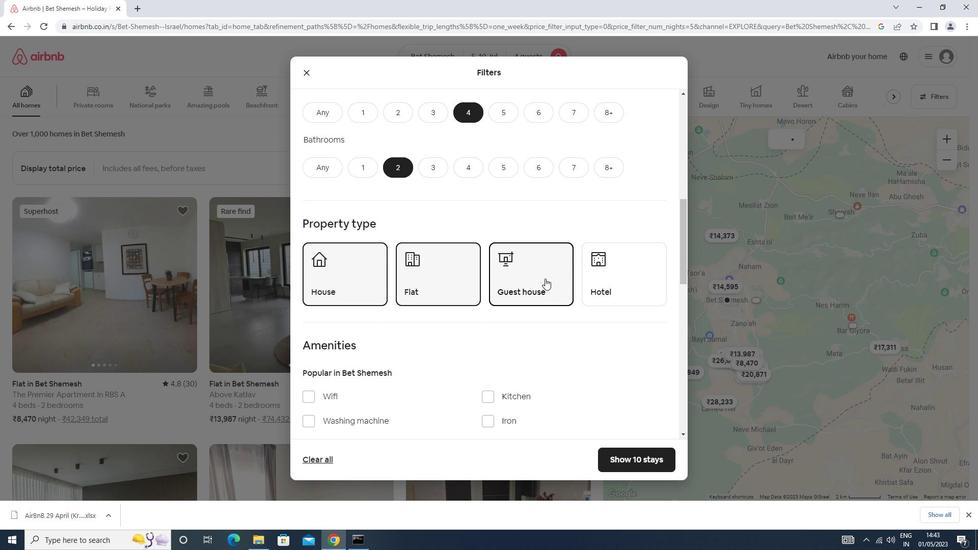 
Action: Mouse moved to (328, 224)
Screenshot: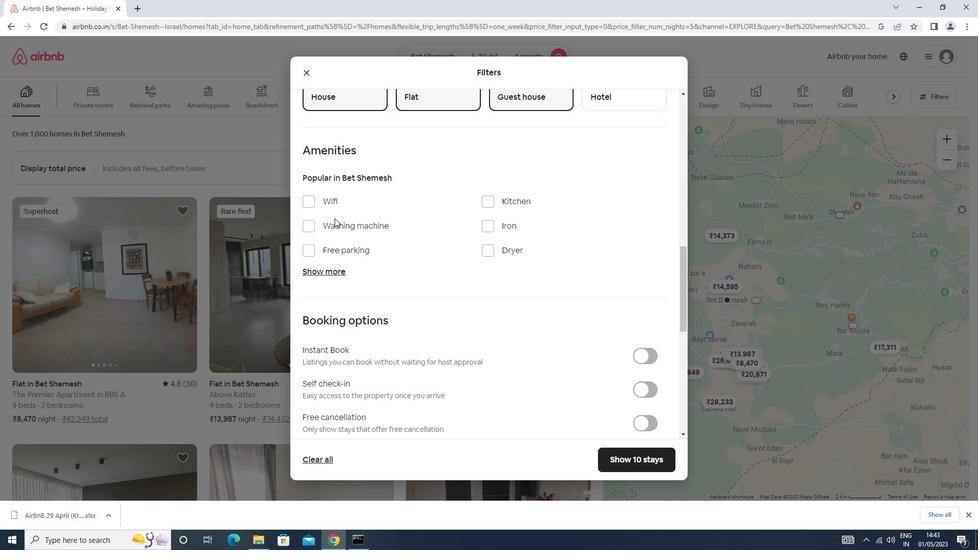 
Action: Mouse pressed left at (328, 224)
Screenshot: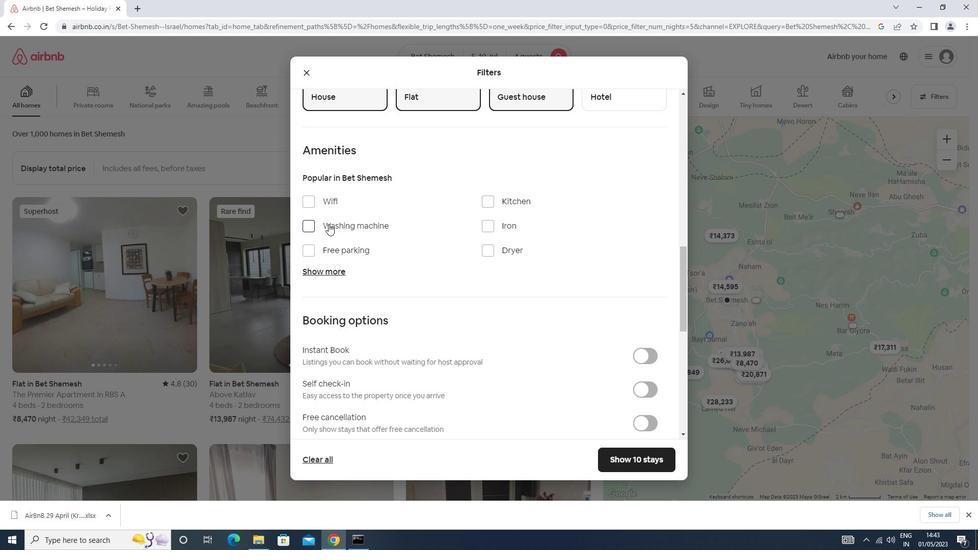
Action: Mouse moved to (646, 386)
Screenshot: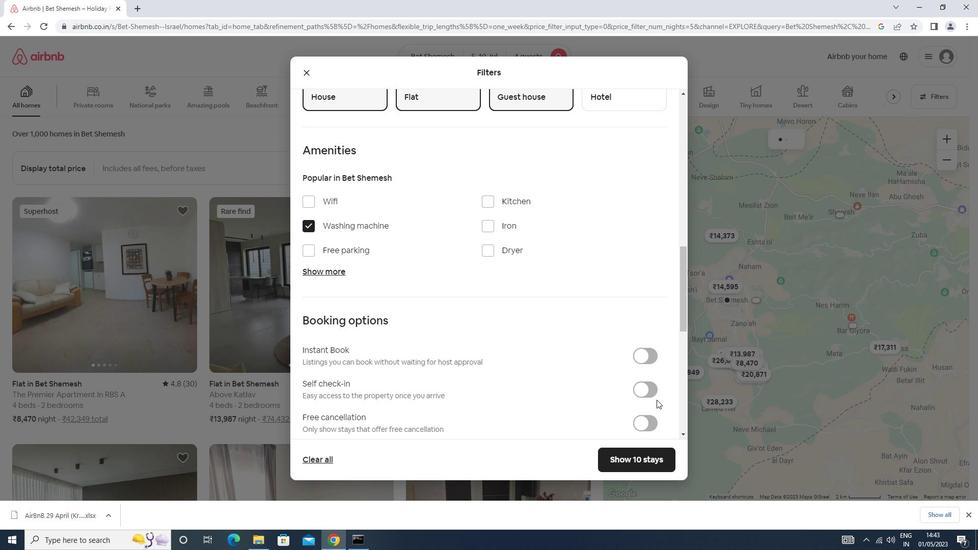 
Action: Mouse pressed left at (646, 386)
Screenshot: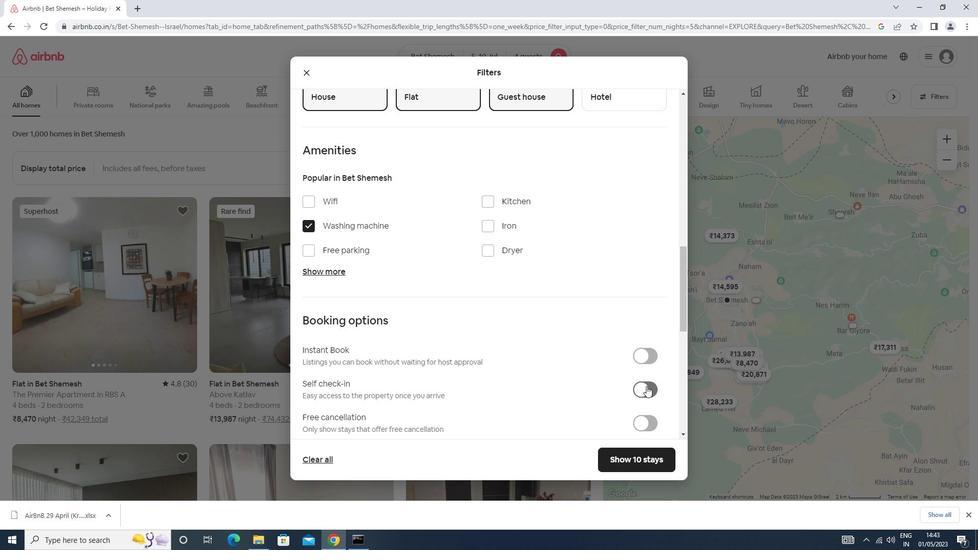
Action: Mouse moved to (646, 384)
Screenshot: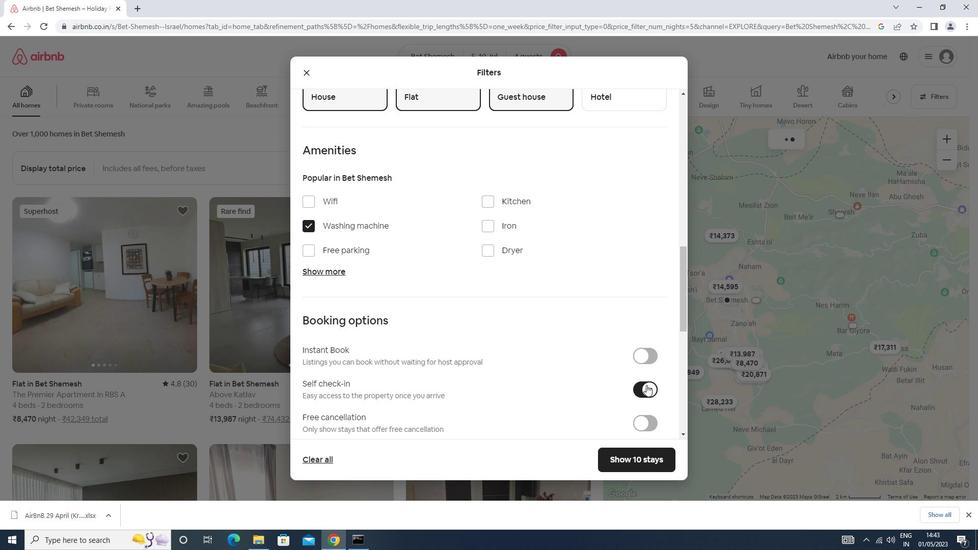 
Action: Mouse scrolled (646, 384) with delta (0, 0)
Screenshot: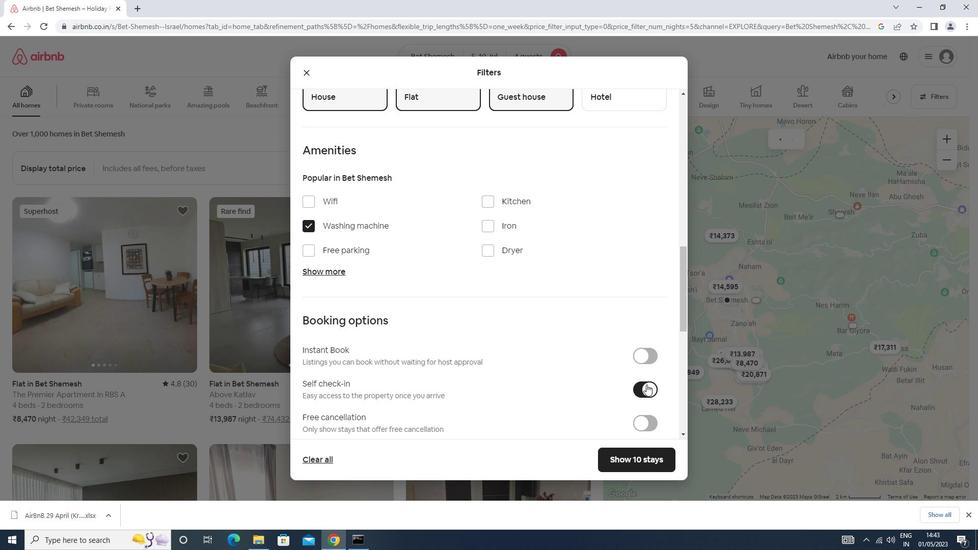
Action: Mouse scrolled (646, 384) with delta (0, 0)
Screenshot: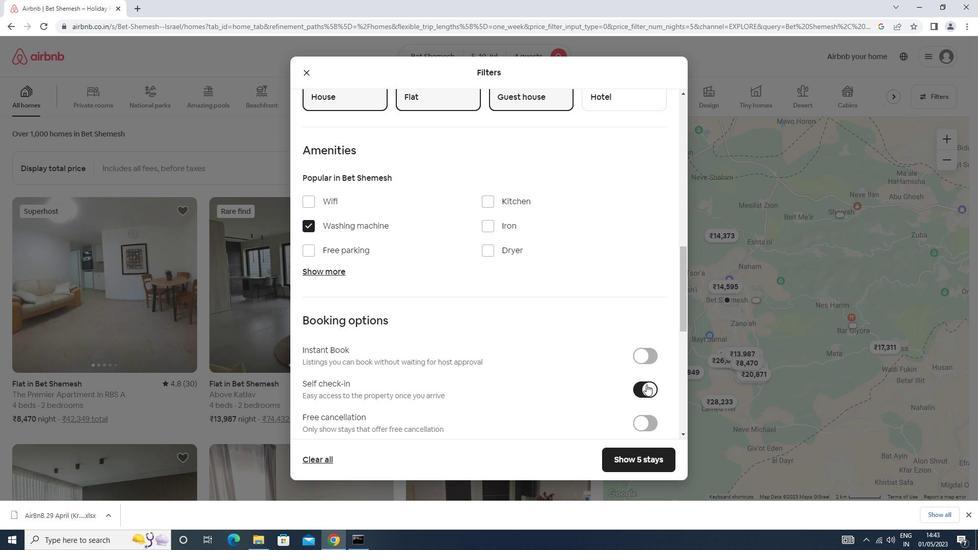 
Action: Mouse scrolled (646, 384) with delta (0, 0)
Screenshot: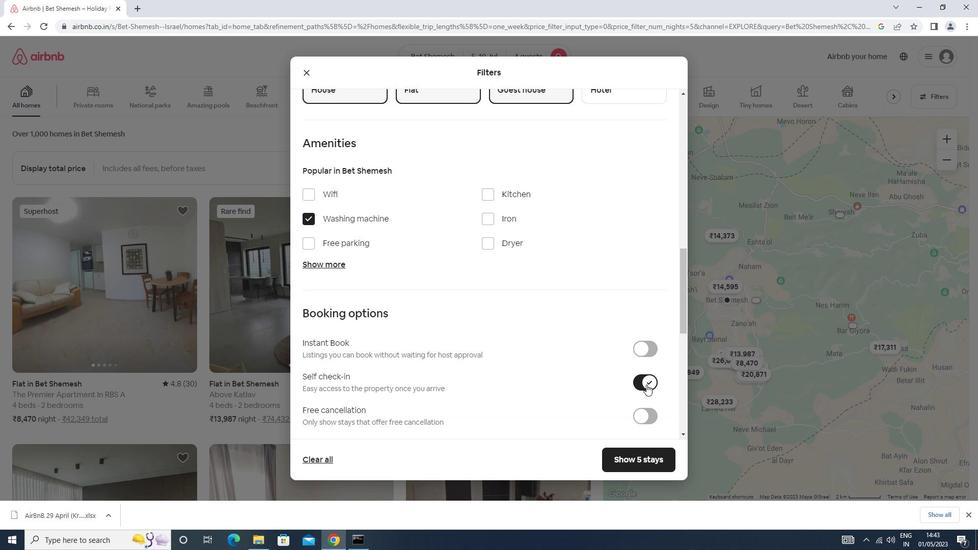 
Action: Mouse scrolled (646, 384) with delta (0, 0)
Screenshot: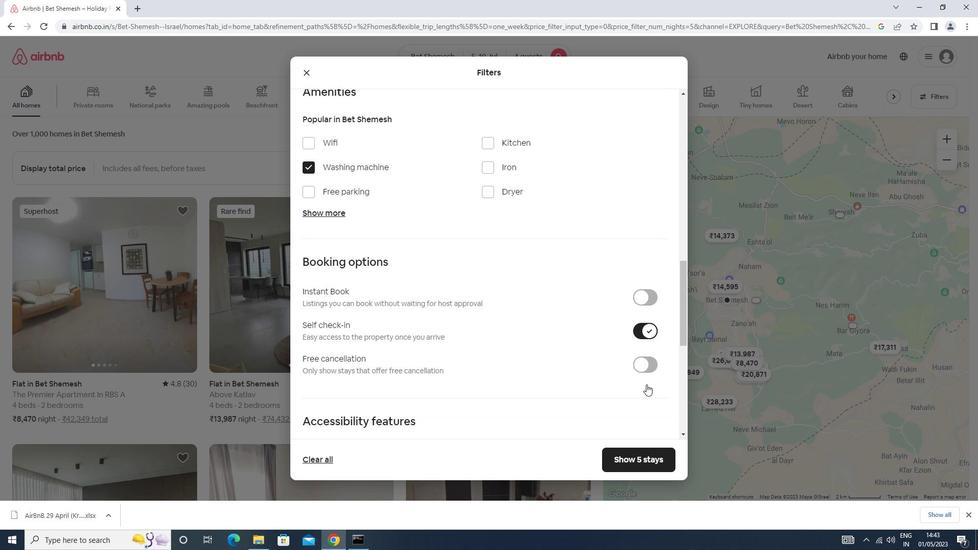 
Action: Mouse scrolled (646, 384) with delta (0, 0)
Screenshot: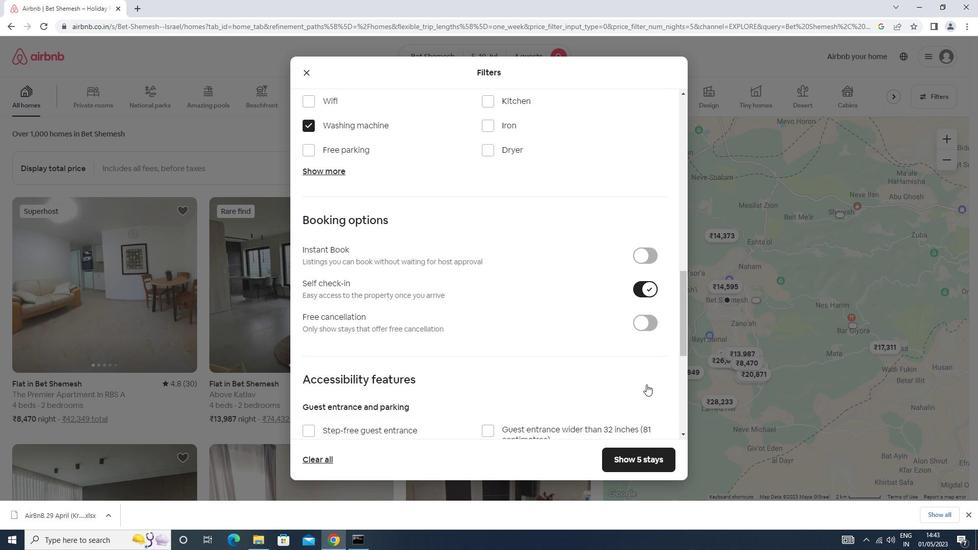 
Action: Mouse scrolled (646, 384) with delta (0, 0)
Screenshot: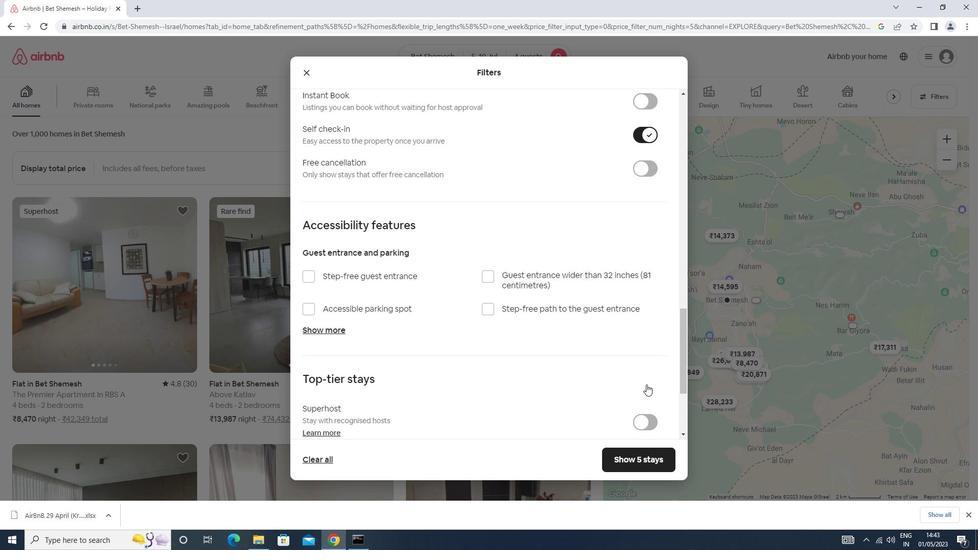 
Action: Mouse scrolled (646, 384) with delta (0, 0)
Screenshot: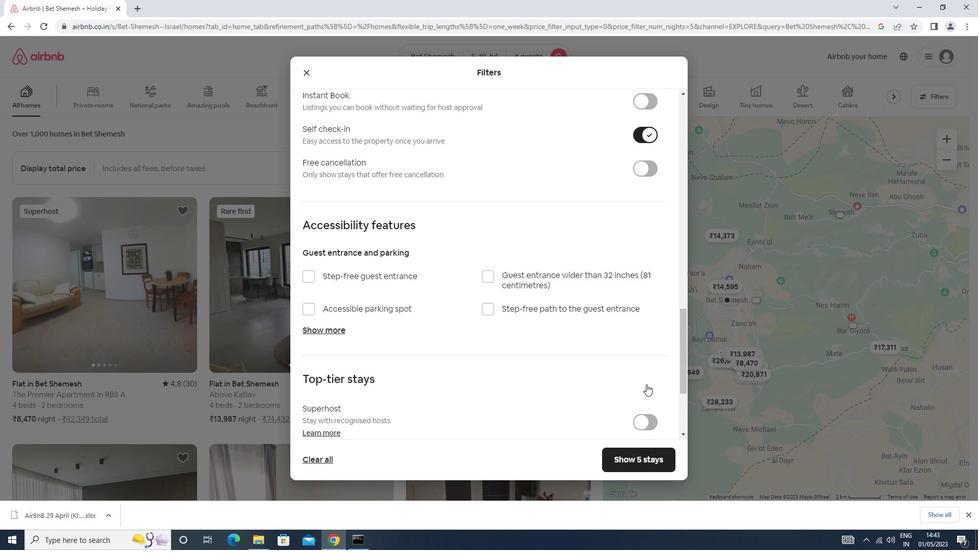 
Action: Mouse scrolled (646, 384) with delta (0, 0)
Screenshot: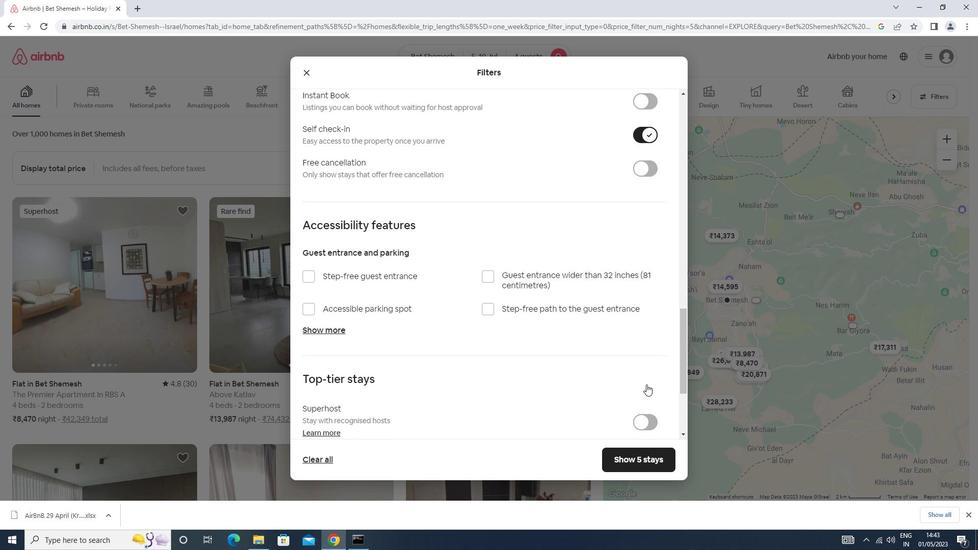 
Action: Mouse scrolled (646, 384) with delta (0, 0)
Screenshot: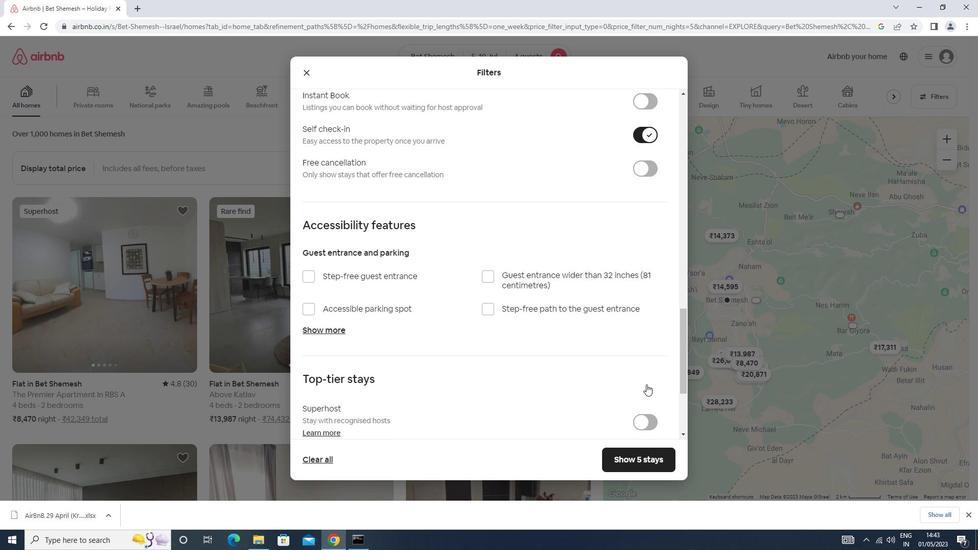 
Action: Mouse moved to (318, 362)
Screenshot: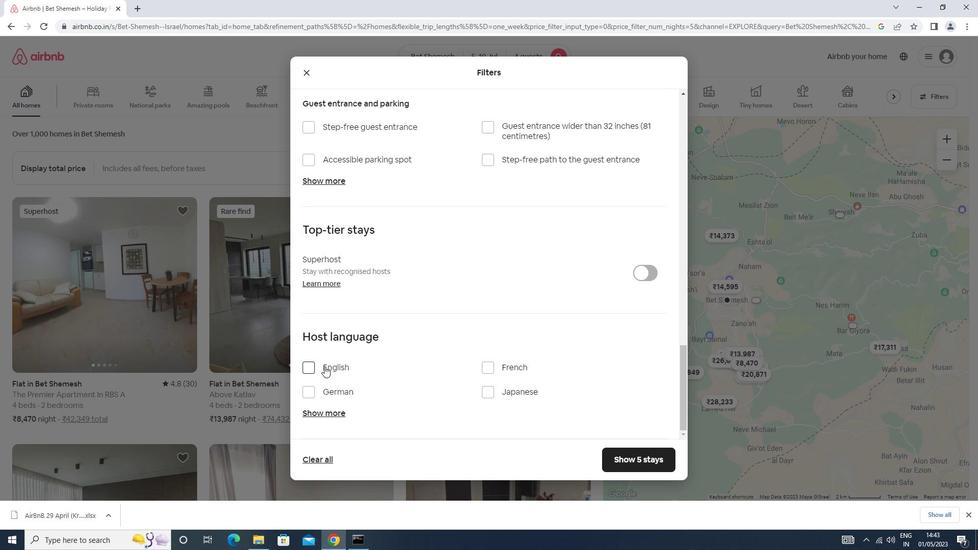 
Action: Mouse pressed left at (318, 362)
Screenshot: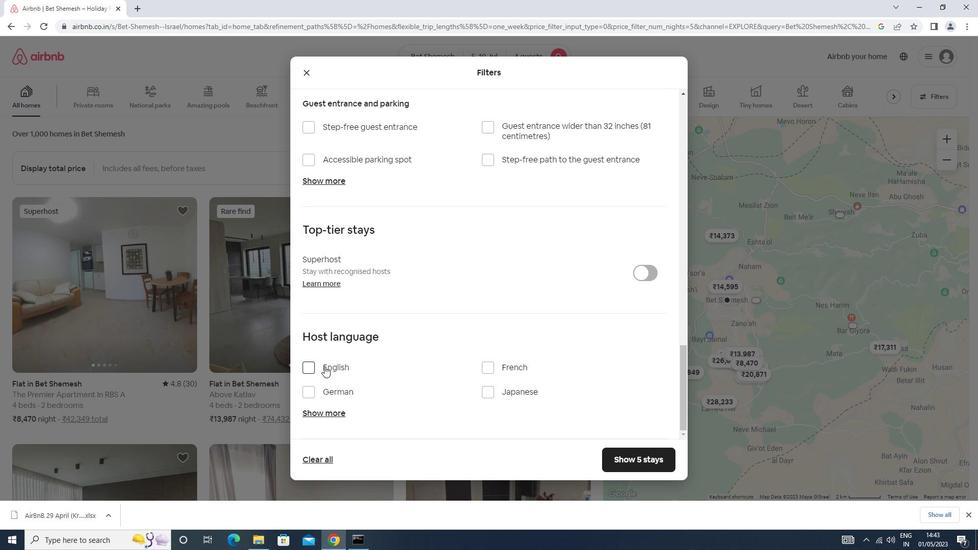 
Action: Mouse moved to (640, 465)
Screenshot: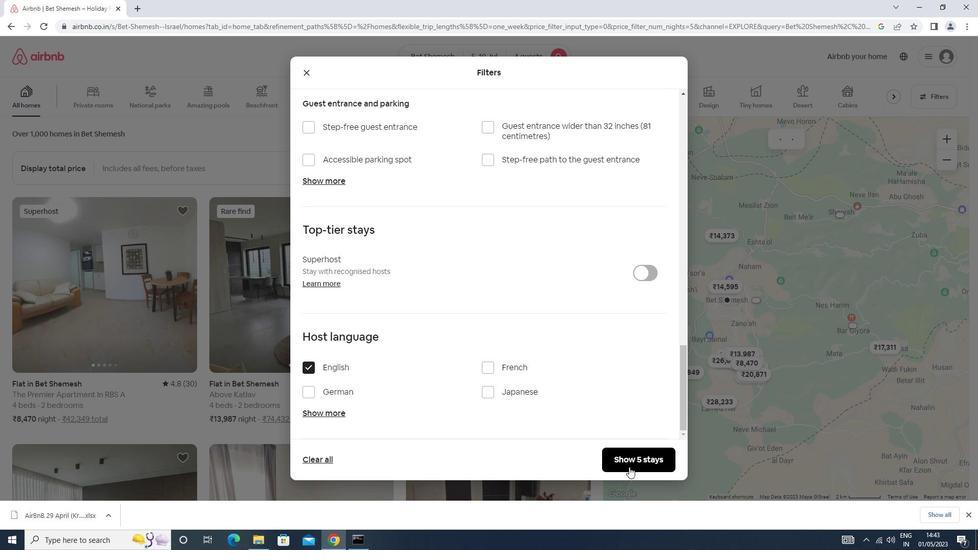 
Action: Mouse pressed left at (640, 465)
Screenshot: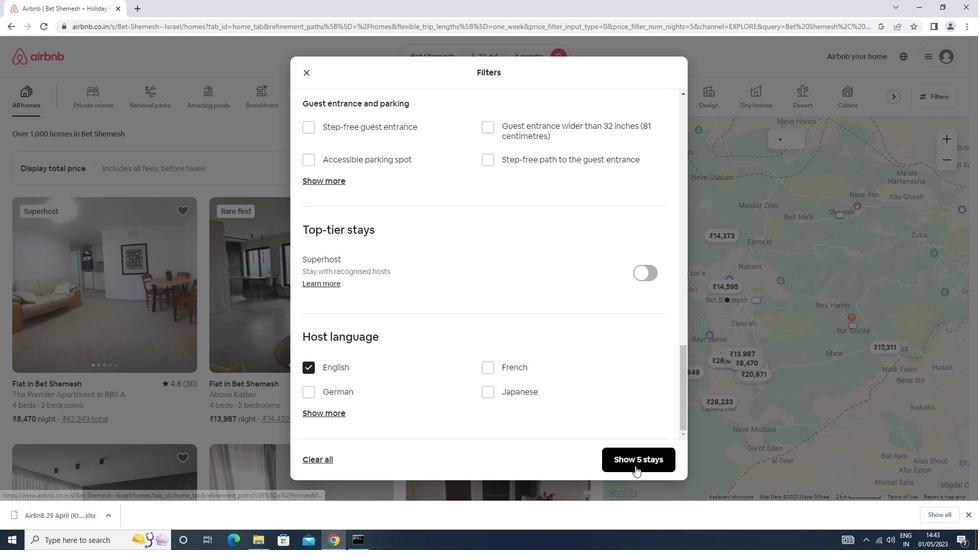
Action: Mouse moved to (641, 465)
Screenshot: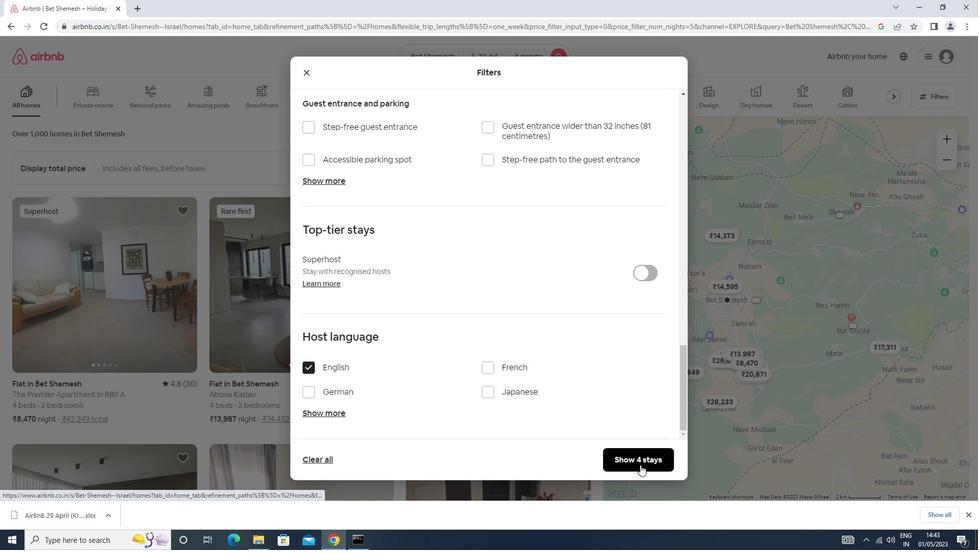 
